 Task: Find connections with filter location Jaboatão with filter topic #aviationwith filter profile language Potuguese with filter current company Egis in India with filter school Magadh University with filter industry Fossil Fuel Electric Power Generation with filter service category HR Consulting with filter keywords title Esthetician
Action: Mouse moved to (542, 101)
Screenshot: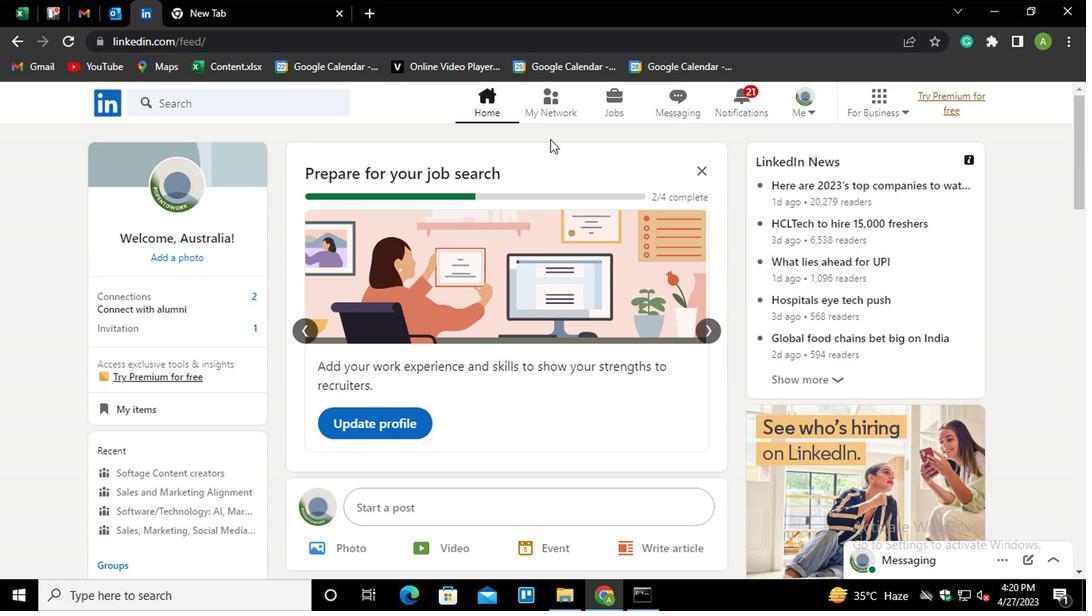 
Action: Mouse pressed left at (542, 101)
Screenshot: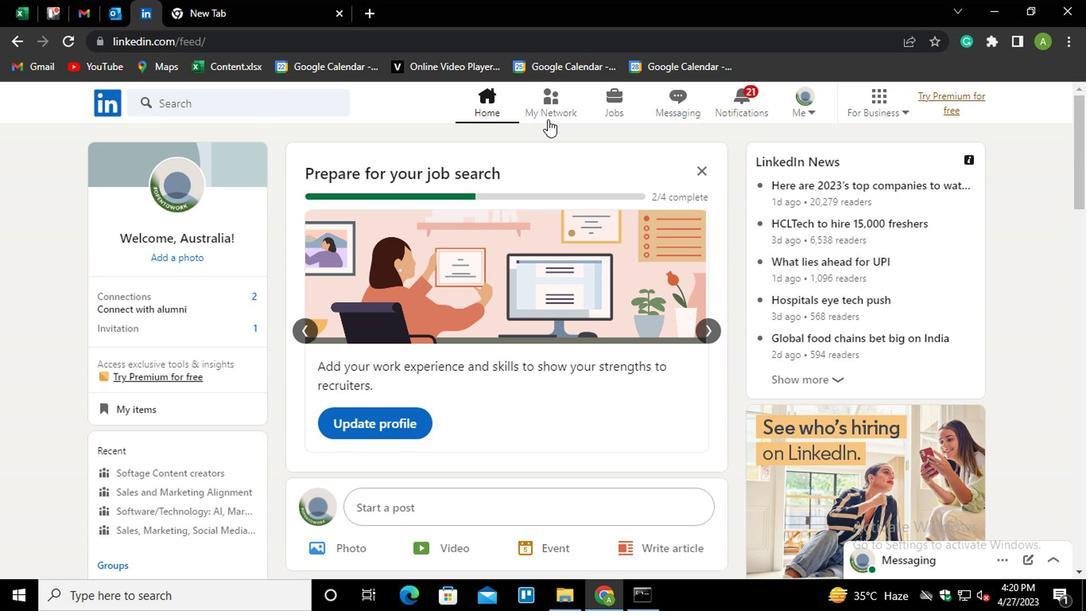 
Action: Mouse moved to (196, 190)
Screenshot: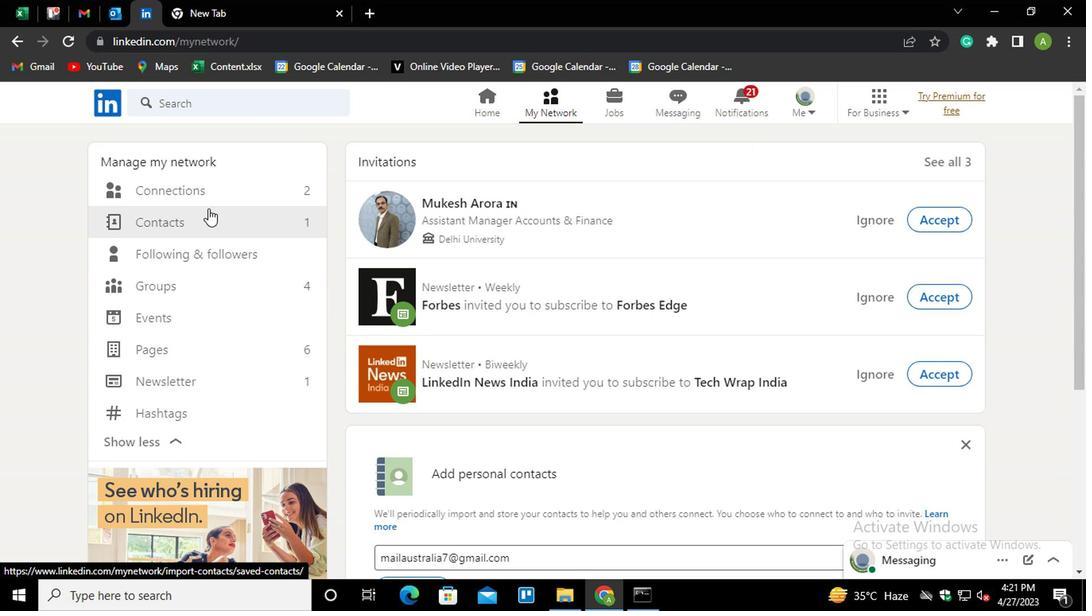 
Action: Mouse pressed left at (196, 190)
Screenshot: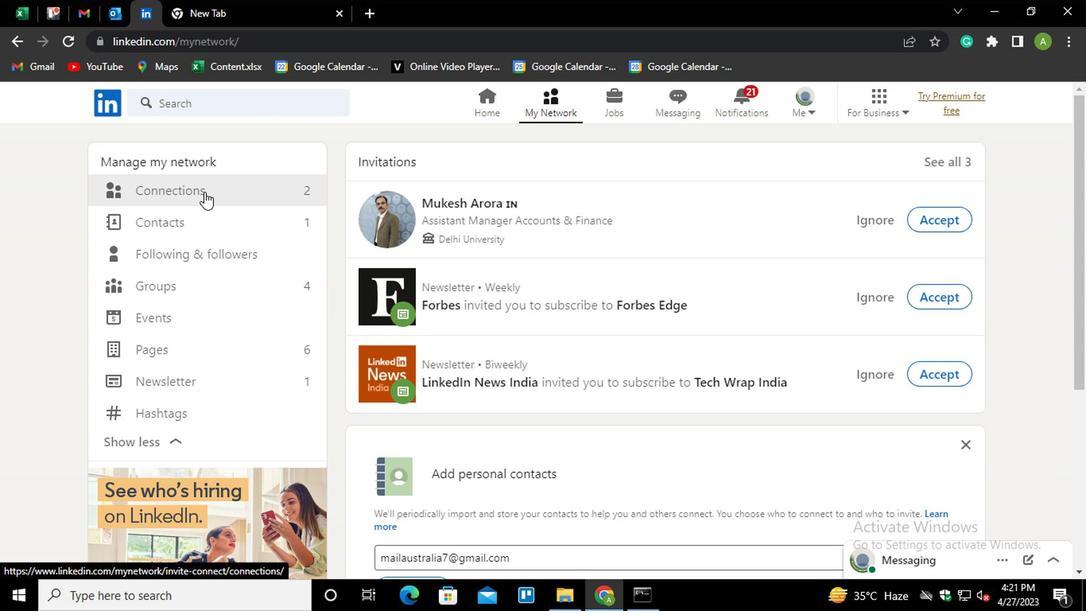 
Action: Mouse moved to (647, 190)
Screenshot: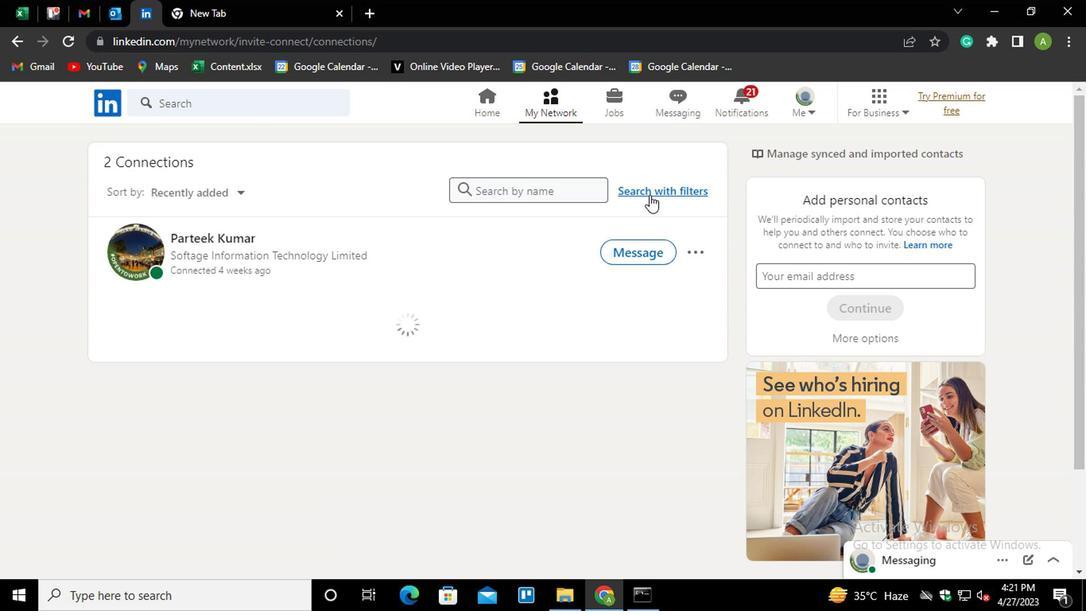 
Action: Mouse pressed left at (647, 190)
Screenshot: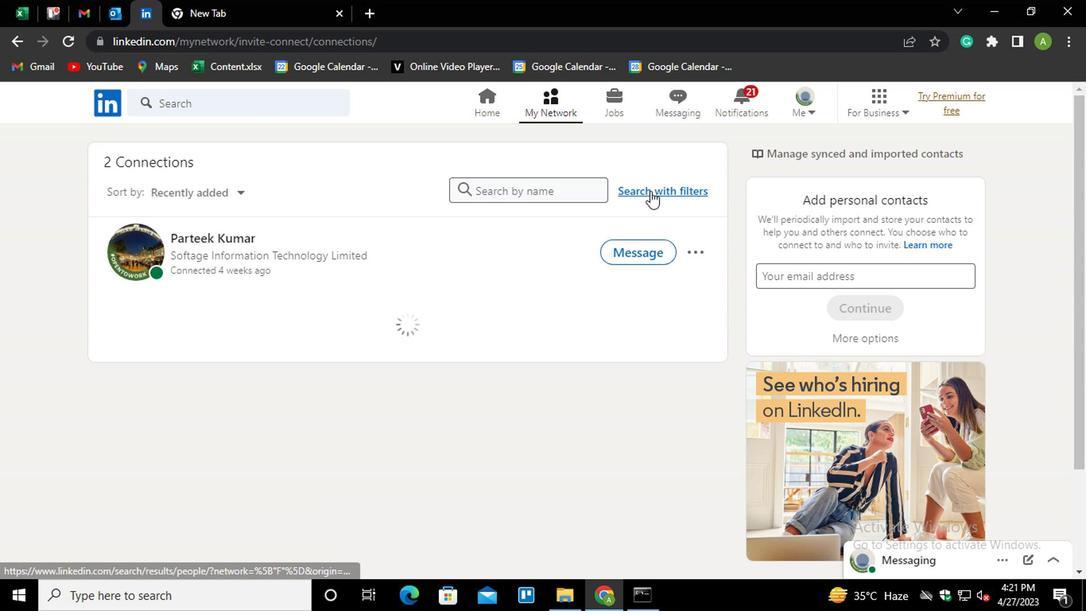 
Action: Mouse moved to (584, 145)
Screenshot: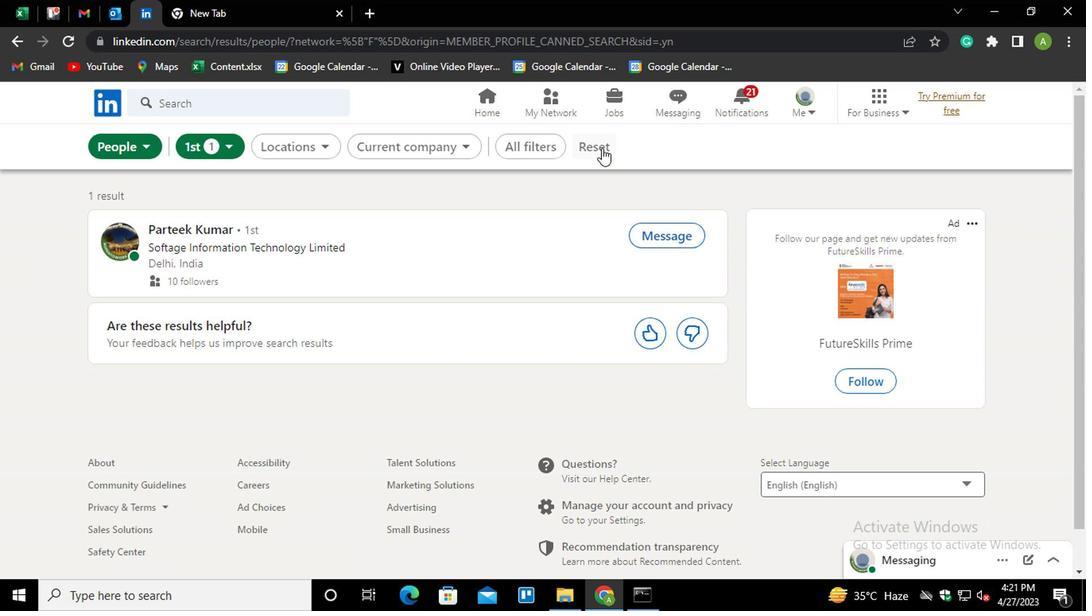 
Action: Mouse pressed left at (584, 145)
Screenshot: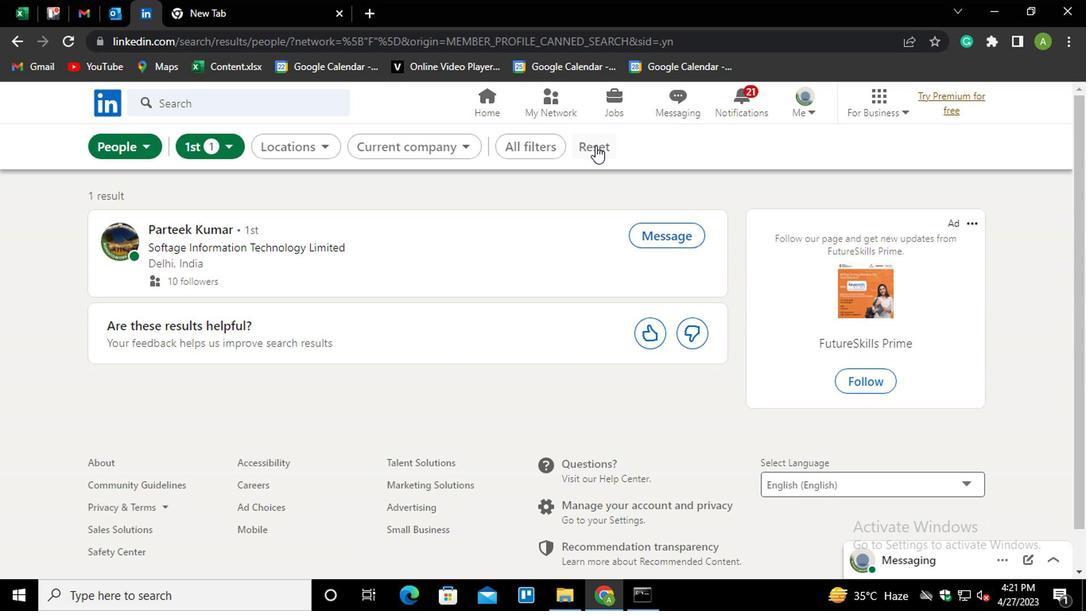 
Action: Mouse moved to (578, 147)
Screenshot: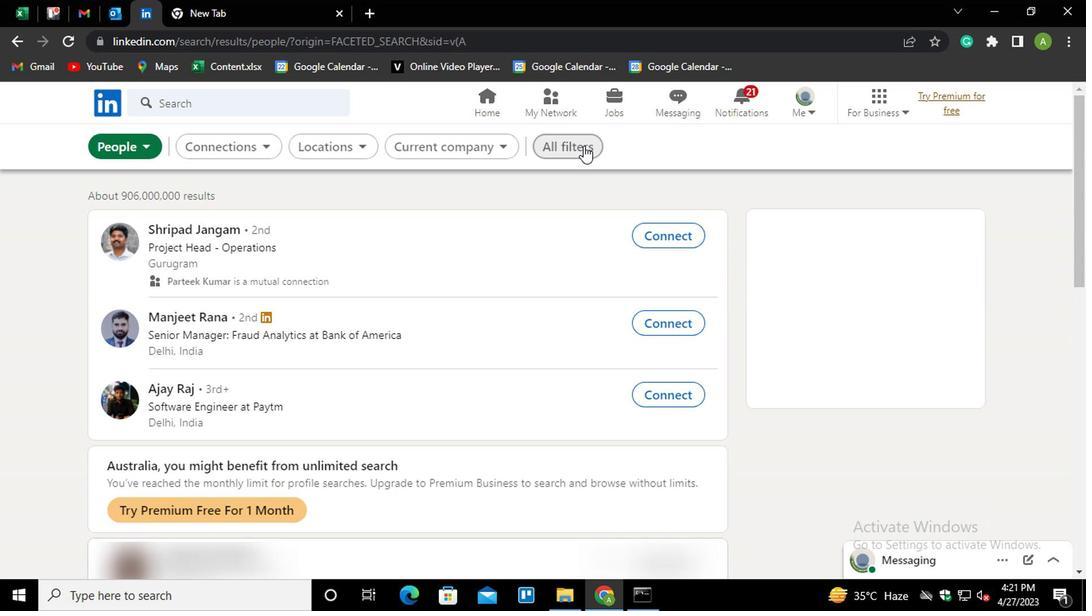 
Action: Mouse pressed left at (578, 147)
Screenshot: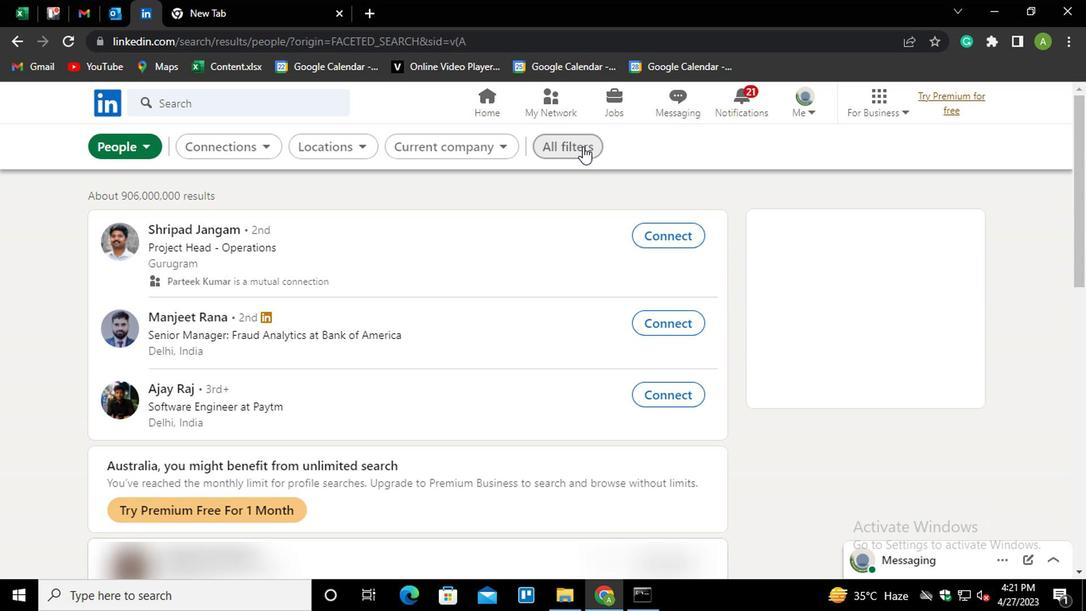 
Action: Mouse moved to (764, 353)
Screenshot: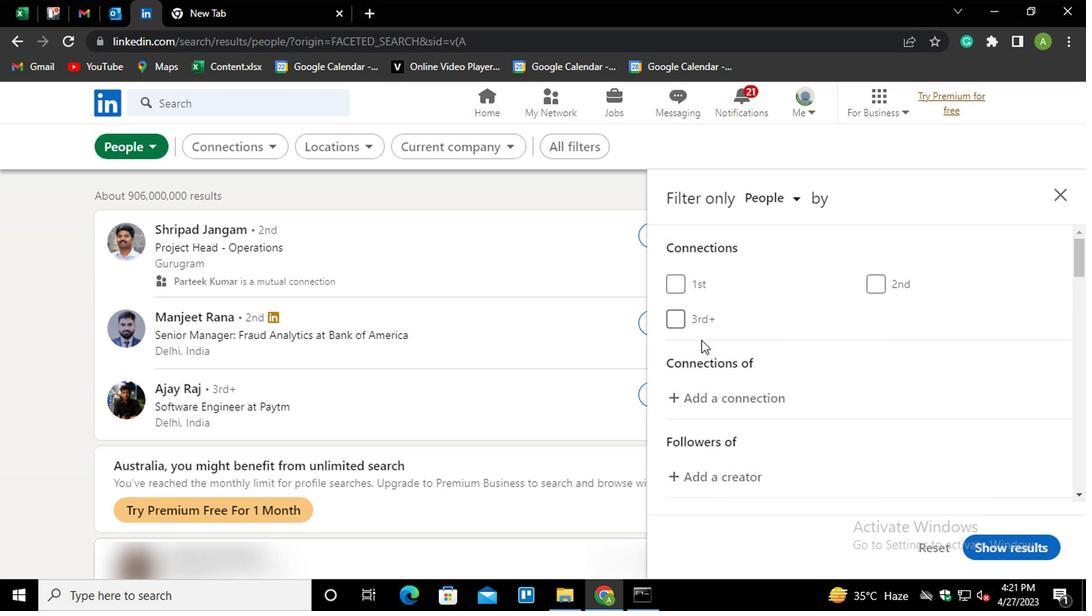 
Action: Mouse scrolled (764, 351) with delta (0, -1)
Screenshot: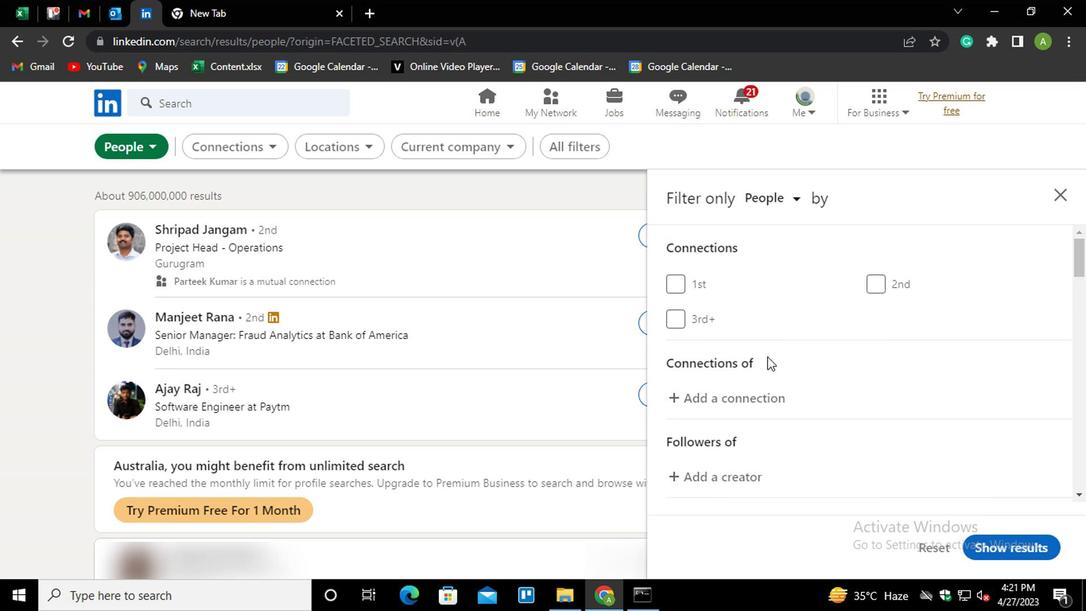
Action: Mouse scrolled (764, 351) with delta (0, -1)
Screenshot: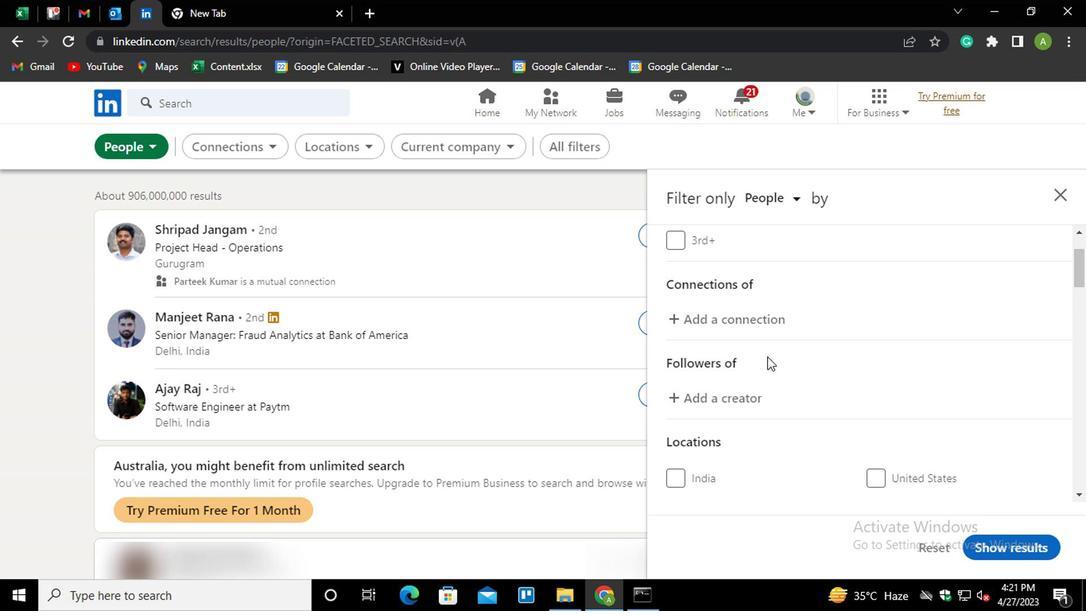 
Action: Mouse scrolled (764, 351) with delta (0, -1)
Screenshot: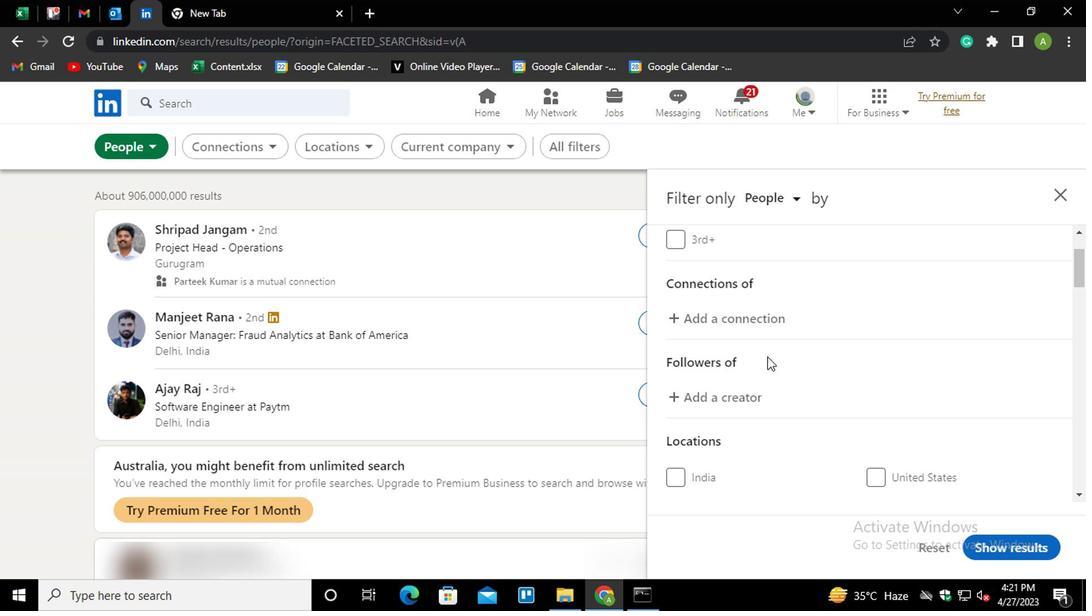 
Action: Mouse scrolled (764, 351) with delta (0, -1)
Screenshot: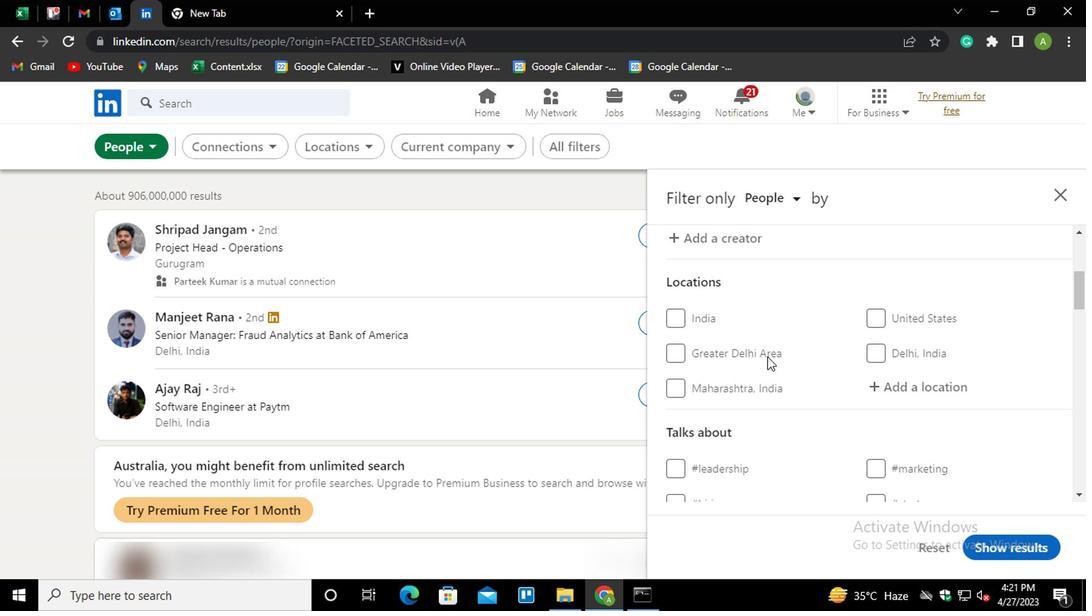
Action: Mouse moved to (895, 304)
Screenshot: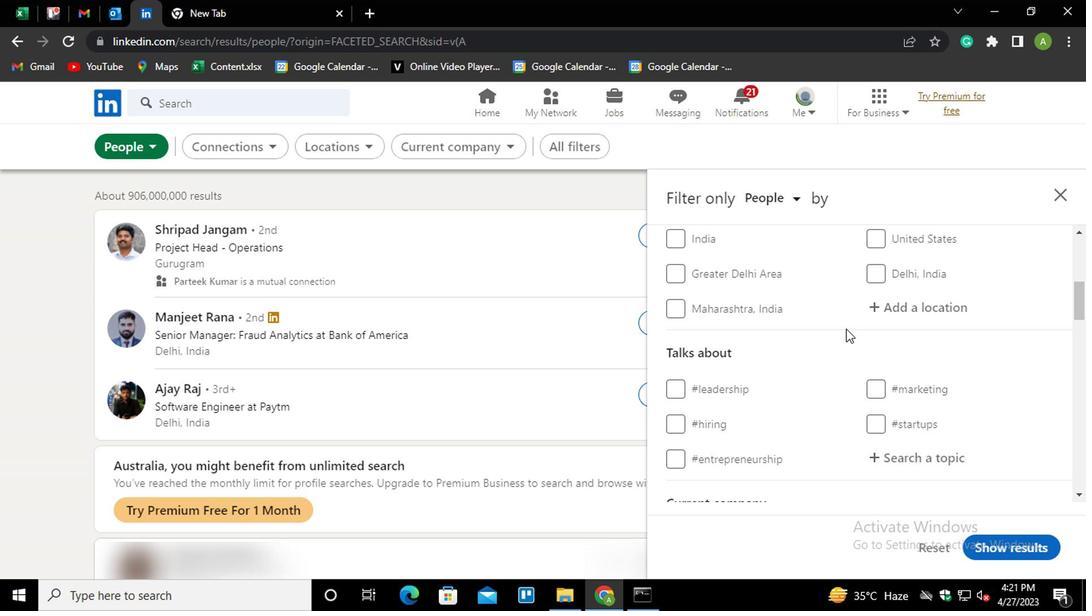 
Action: Mouse pressed left at (895, 304)
Screenshot: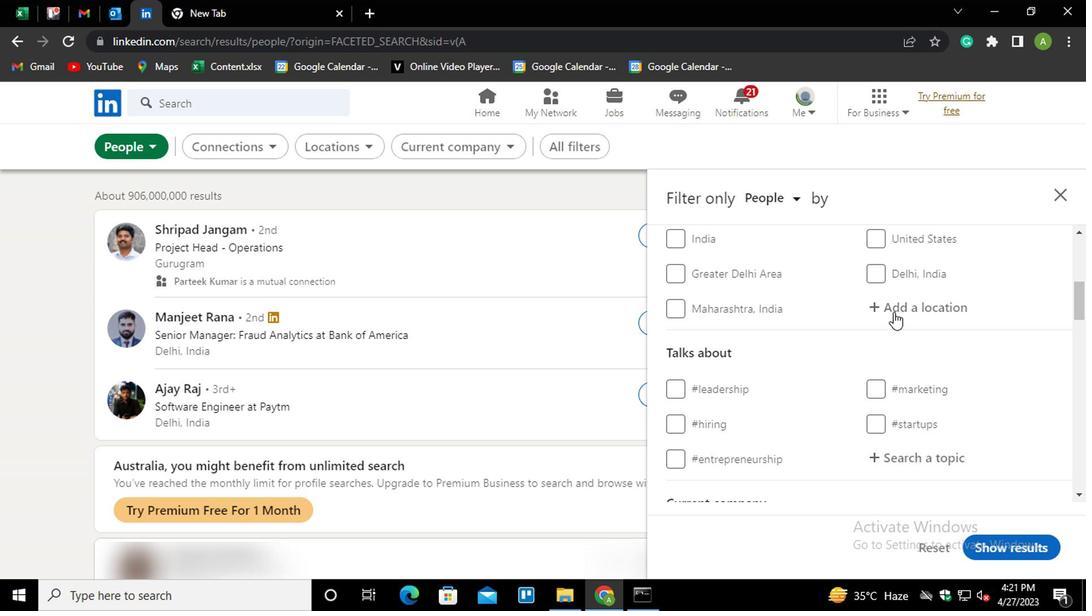 
Action: Mouse moved to (899, 305)
Screenshot: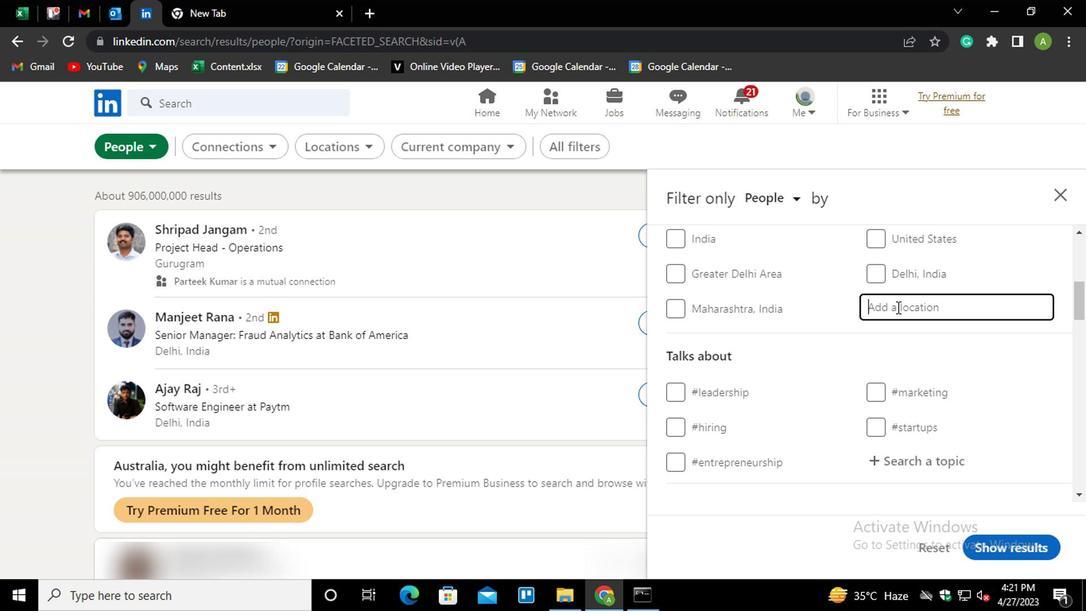 
Action: Mouse pressed left at (899, 305)
Screenshot: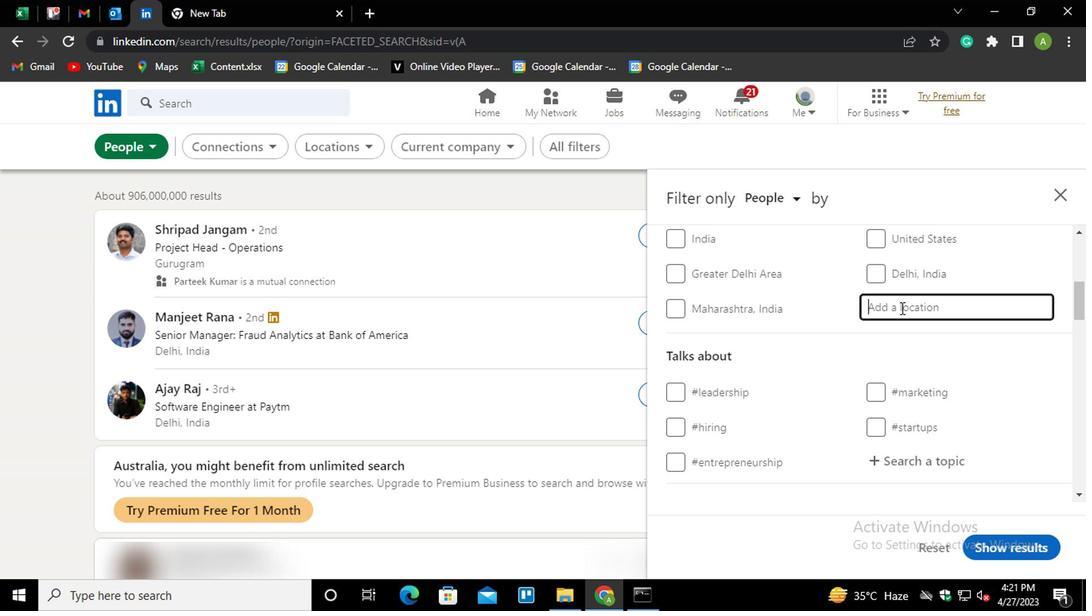 
Action: Key pressed <Key.shift>JABOATAO<Key.down><Key.enter>
Screenshot: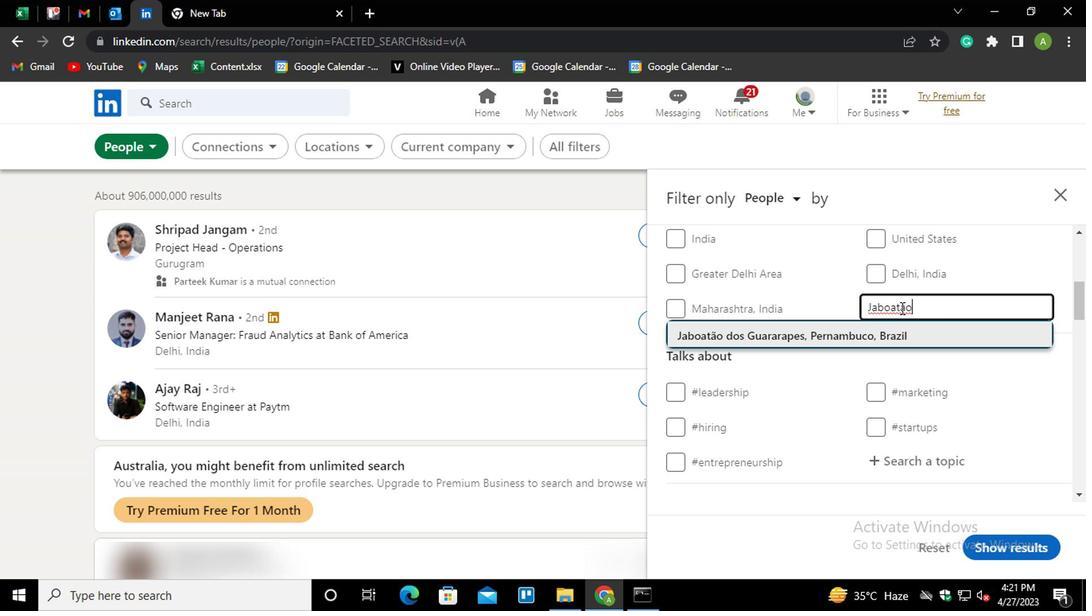 
Action: Mouse scrolled (899, 304) with delta (0, -1)
Screenshot: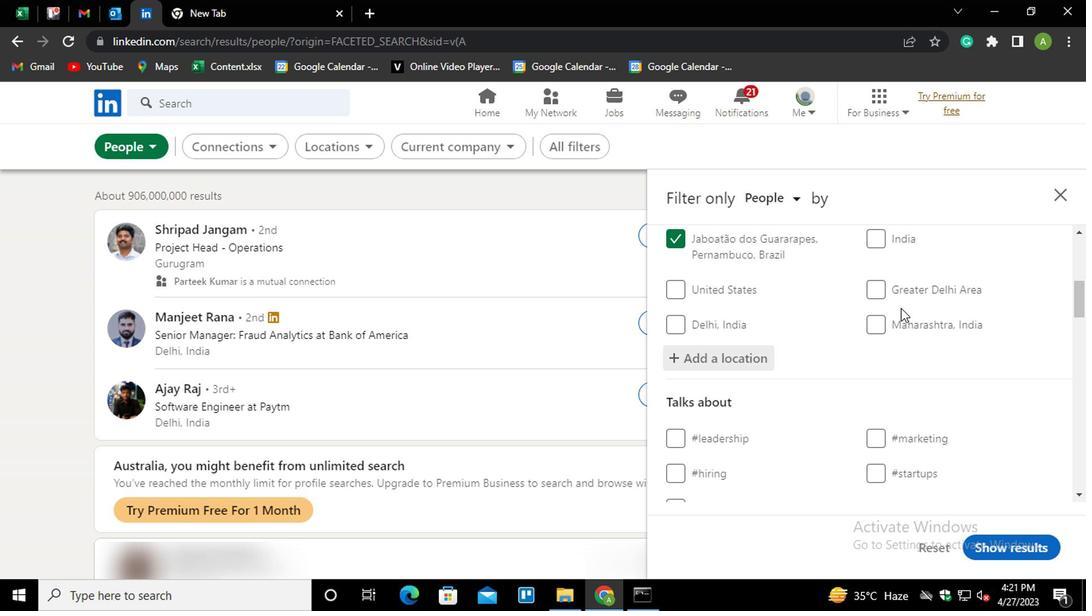 
Action: Mouse scrolled (899, 304) with delta (0, -1)
Screenshot: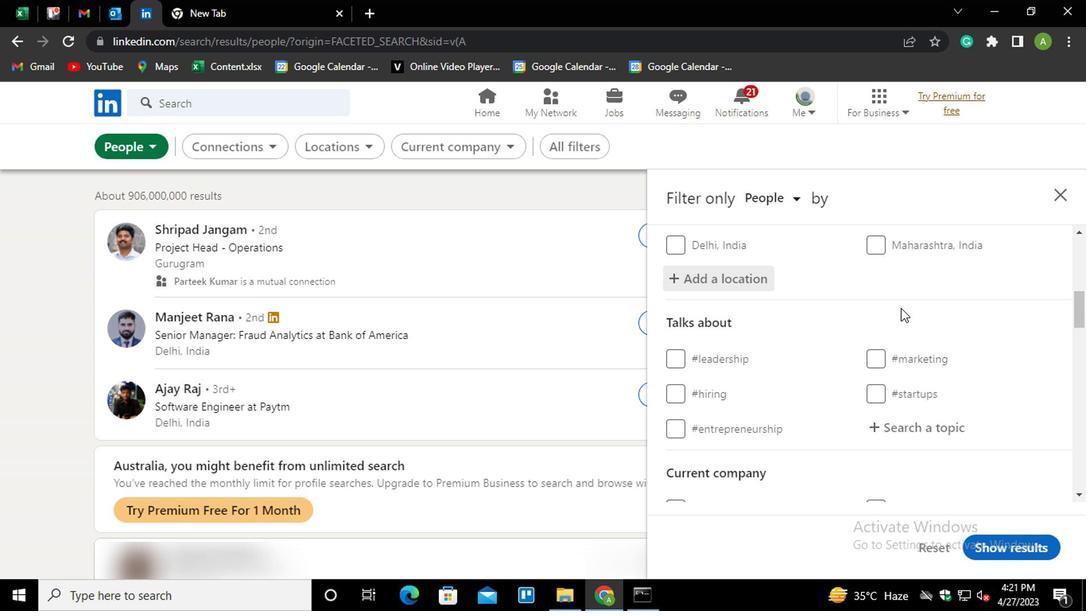 
Action: Mouse moved to (907, 342)
Screenshot: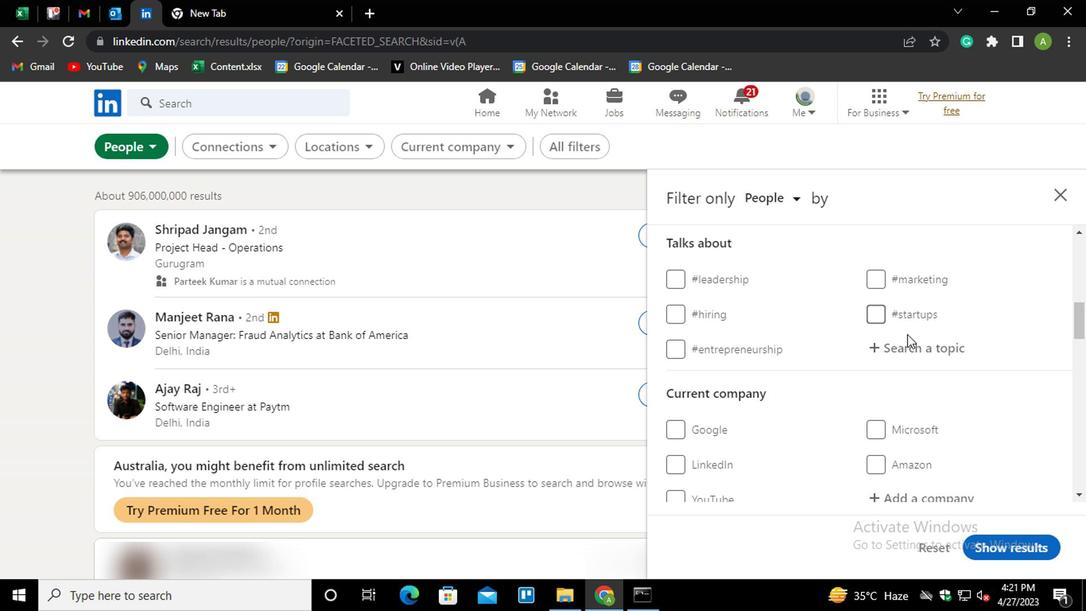 
Action: Mouse pressed left at (907, 342)
Screenshot: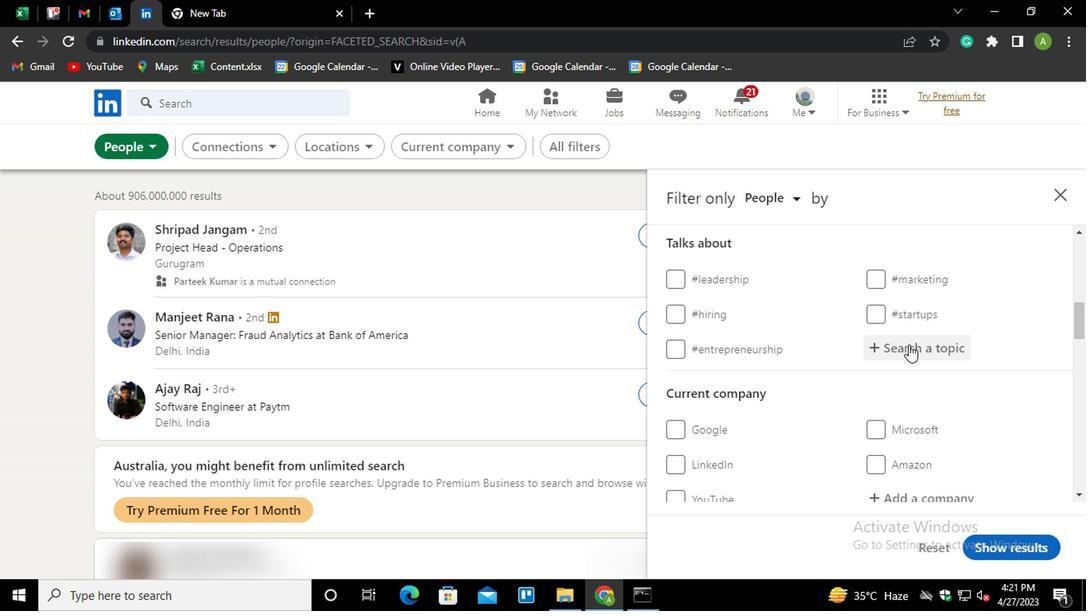 
Action: Mouse moved to (907, 343)
Screenshot: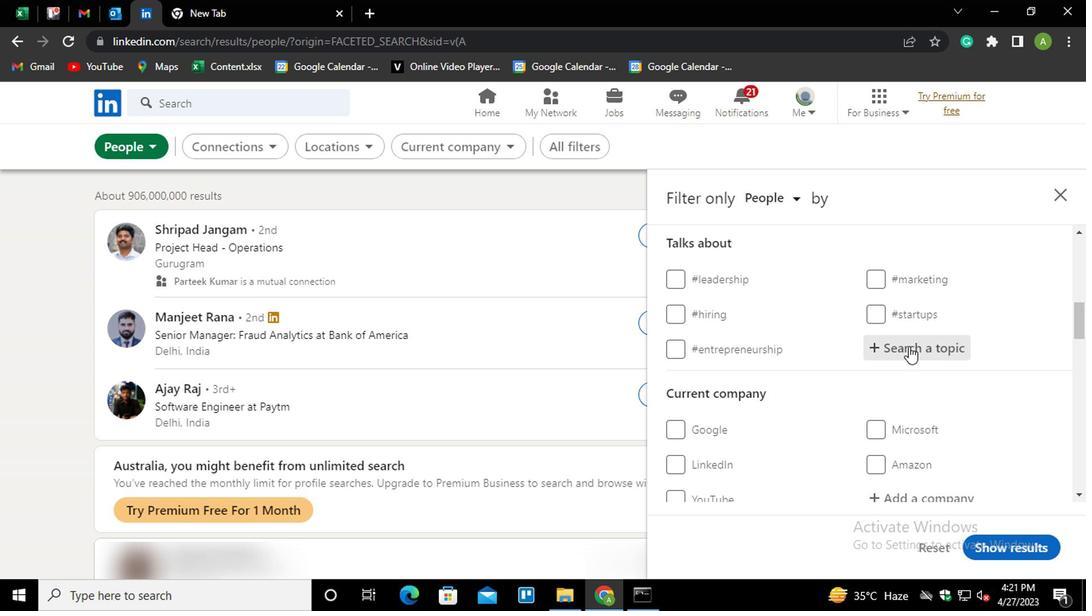 
Action: Key pressed AVIATION<Key.down><Key.enter>
Screenshot: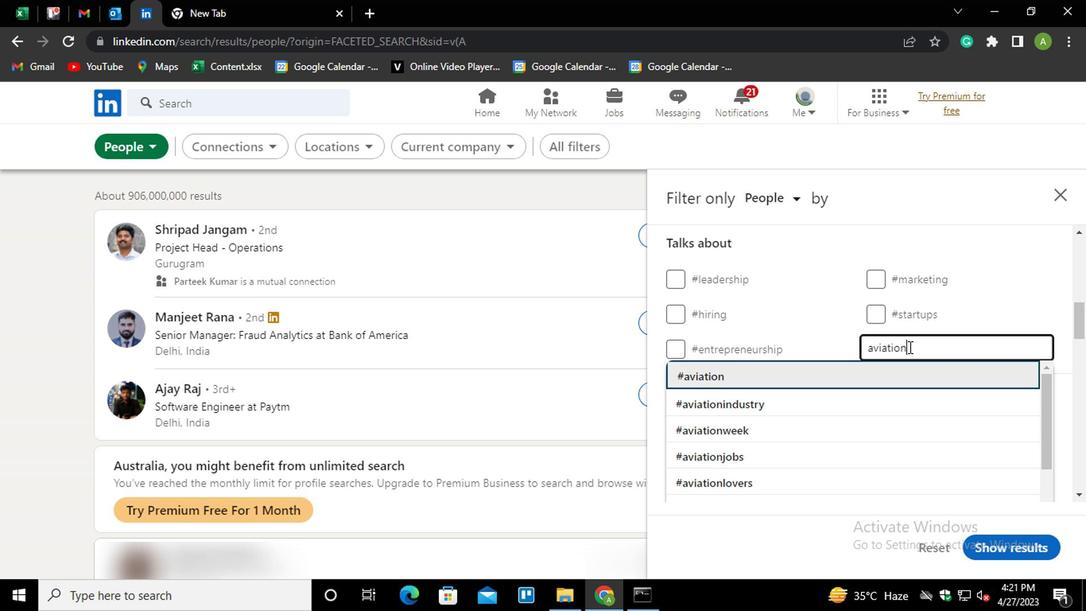 
Action: Mouse scrolled (907, 342) with delta (0, 0)
Screenshot: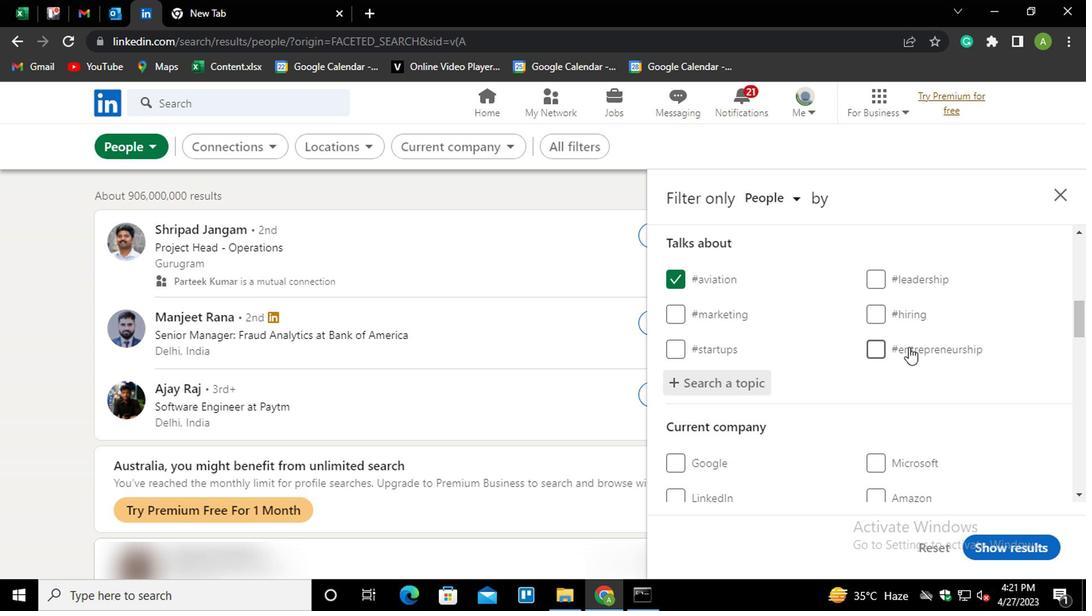 
Action: Mouse scrolled (907, 342) with delta (0, 0)
Screenshot: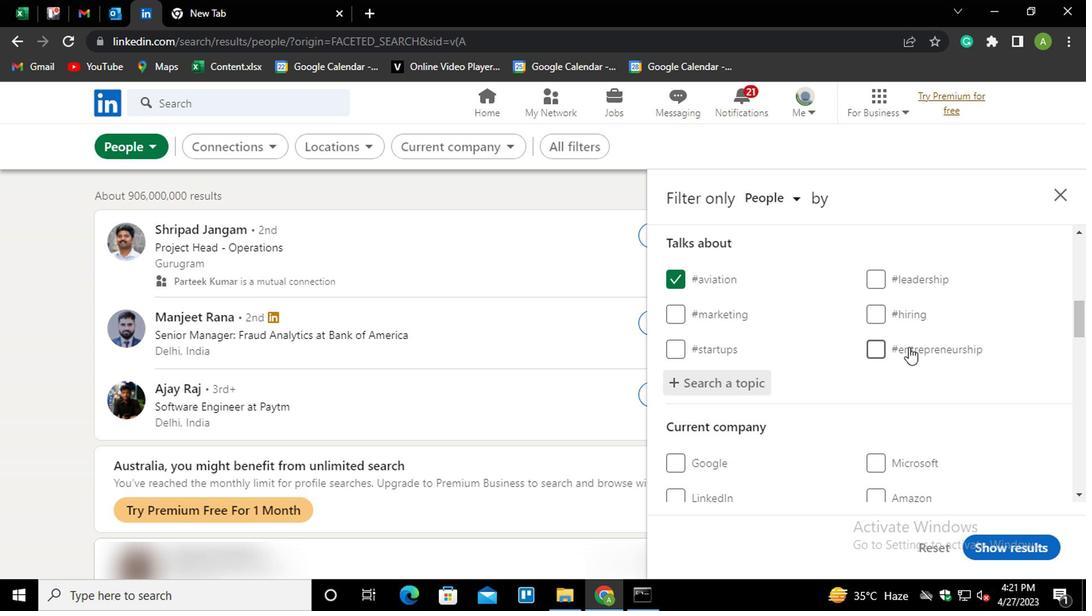 
Action: Mouse scrolled (907, 342) with delta (0, 0)
Screenshot: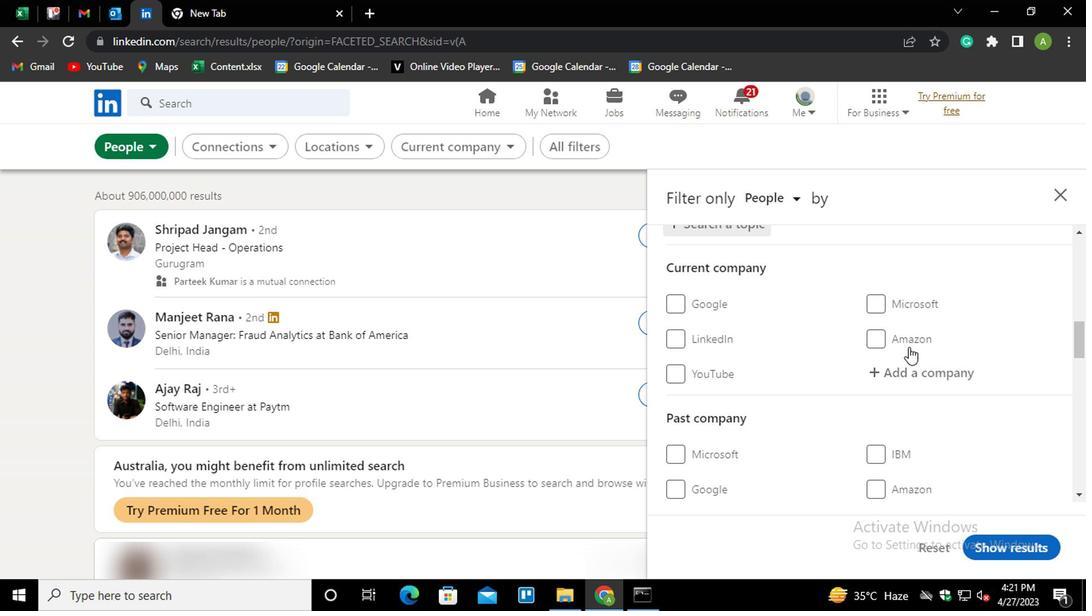
Action: Mouse scrolled (907, 342) with delta (0, 0)
Screenshot: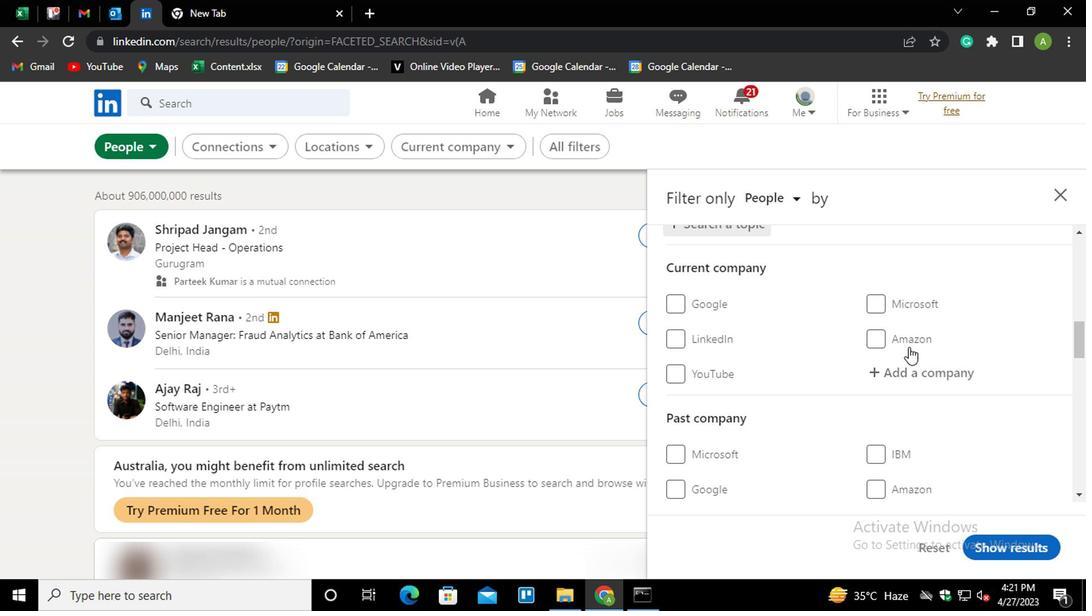 
Action: Mouse scrolled (907, 342) with delta (0, 0)
Screenshot: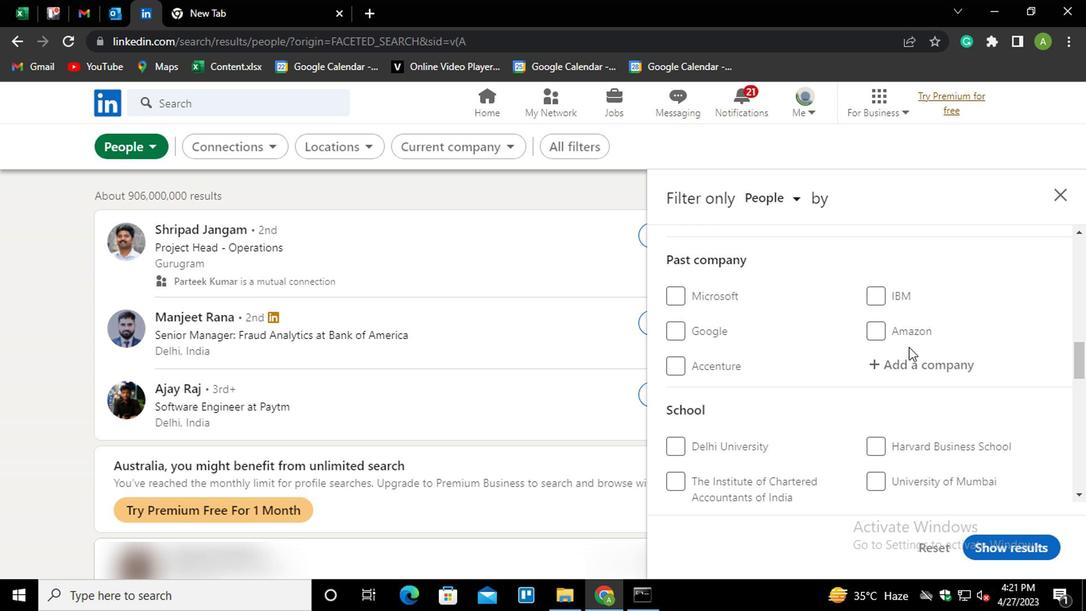 
Action: Mouse scrolled (907, 342) with delta (0, 0)
Screenshot: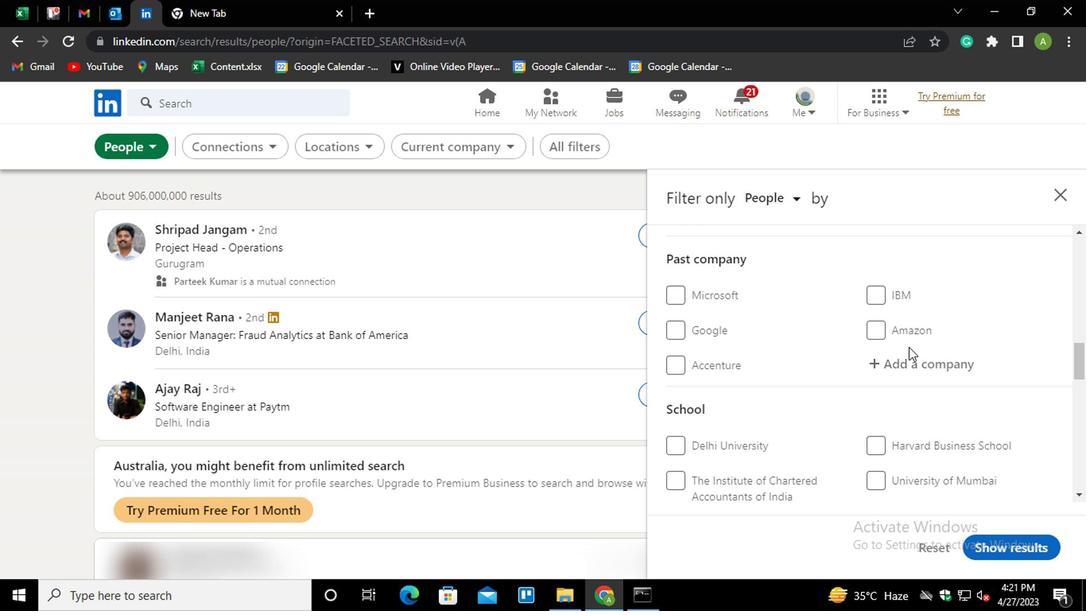 
Action: Mouse scrolled (907, 342) with delta (0, 0)
Screenshot: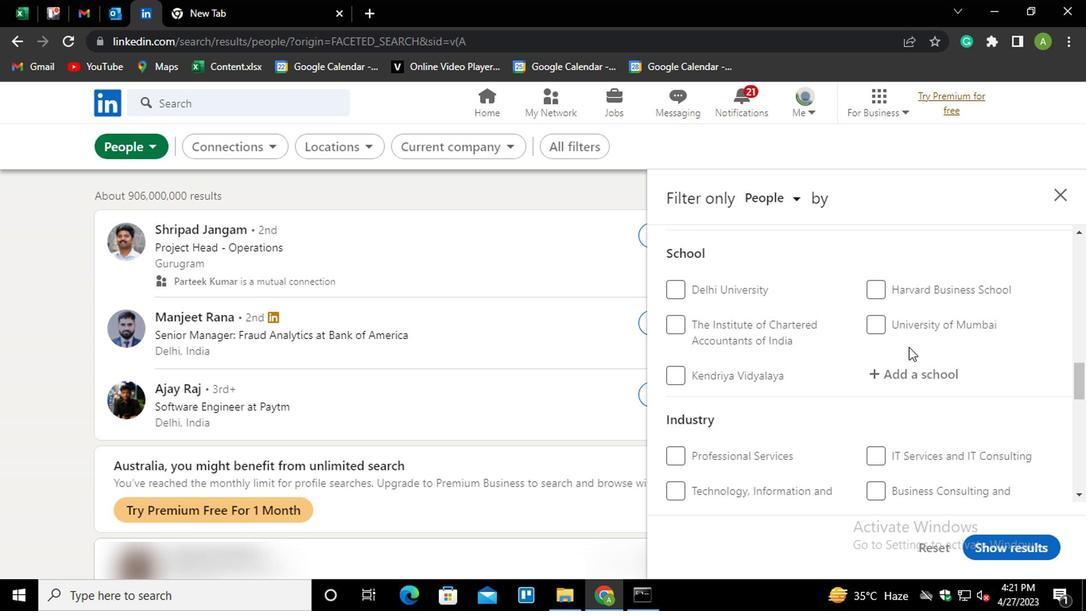 
Action: Mouse scrolled (907, 342) with delta (0, 0)
Screenshot: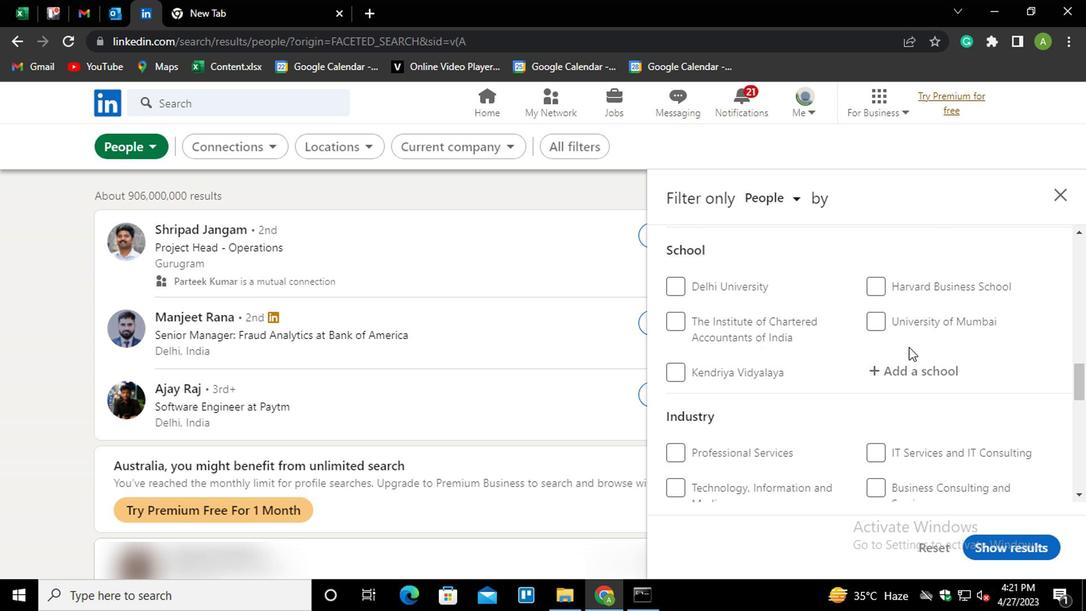 
Action: Mouse scrolled (907, 342) with delta (0, 0)
Screenshot: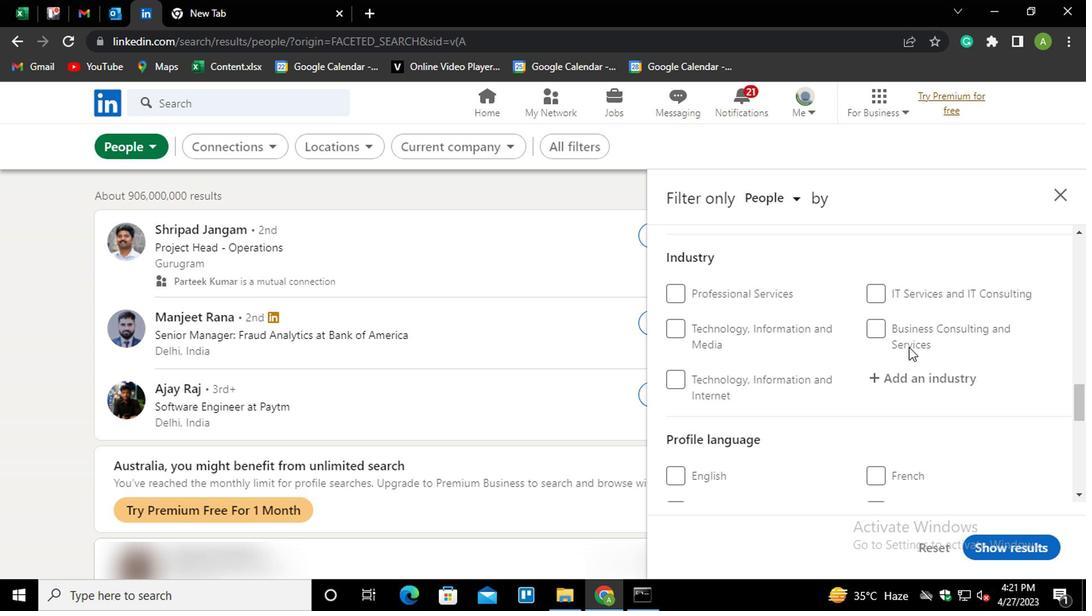 
Action: Mouse scrolled (907, 342) with delta (0, 0)
Screenshot: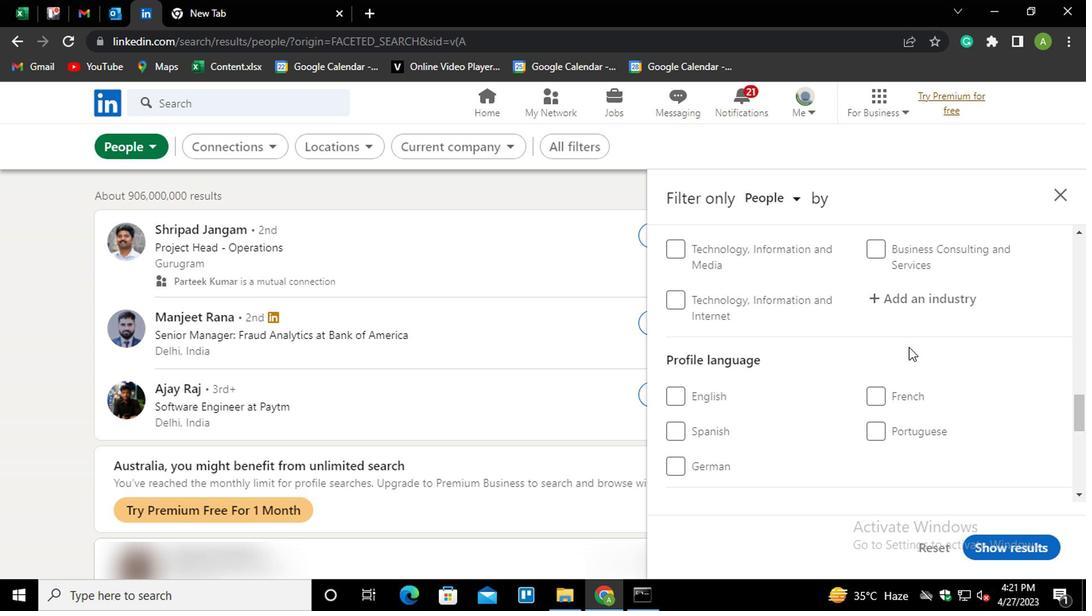 
Action: Mouse moved to (870, 350)
Screenshot: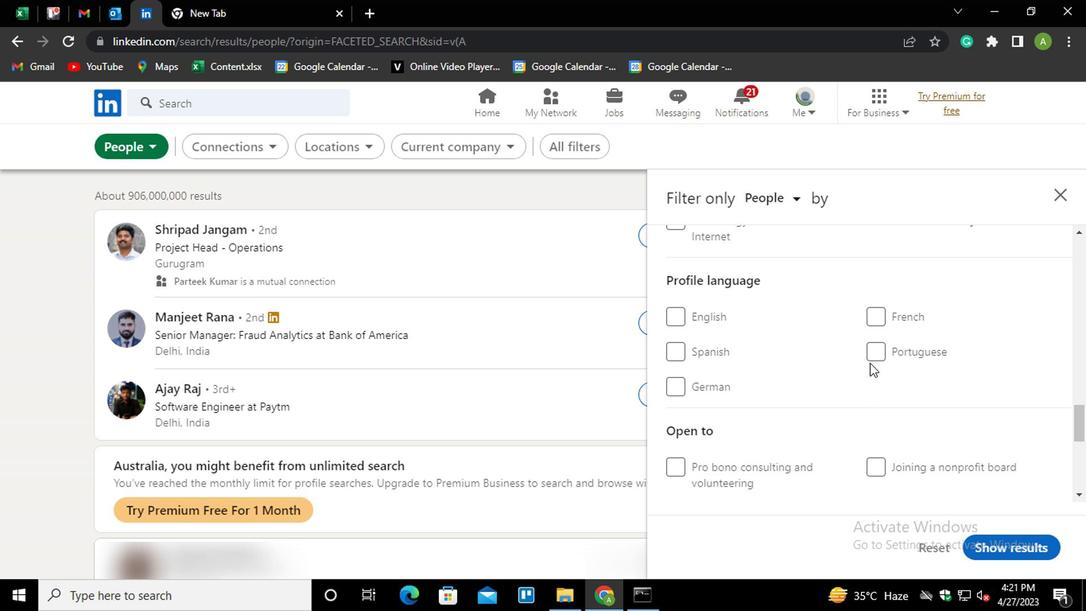 
Action: Mouse pressed left at (870, 350)
Screenshot: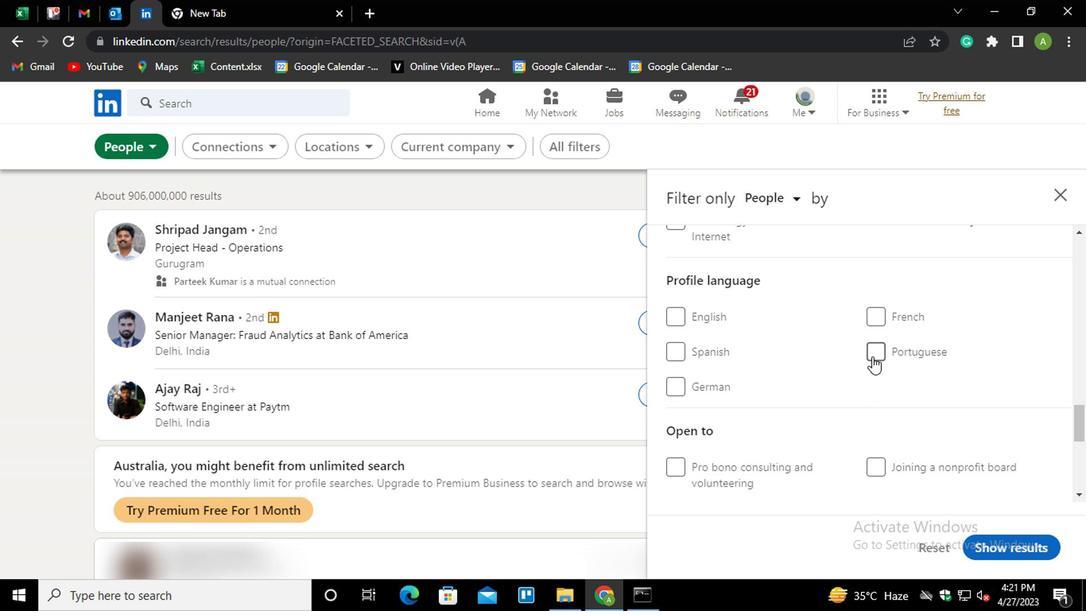 
Action: Mouse moved to (886, 351)
Screenshot: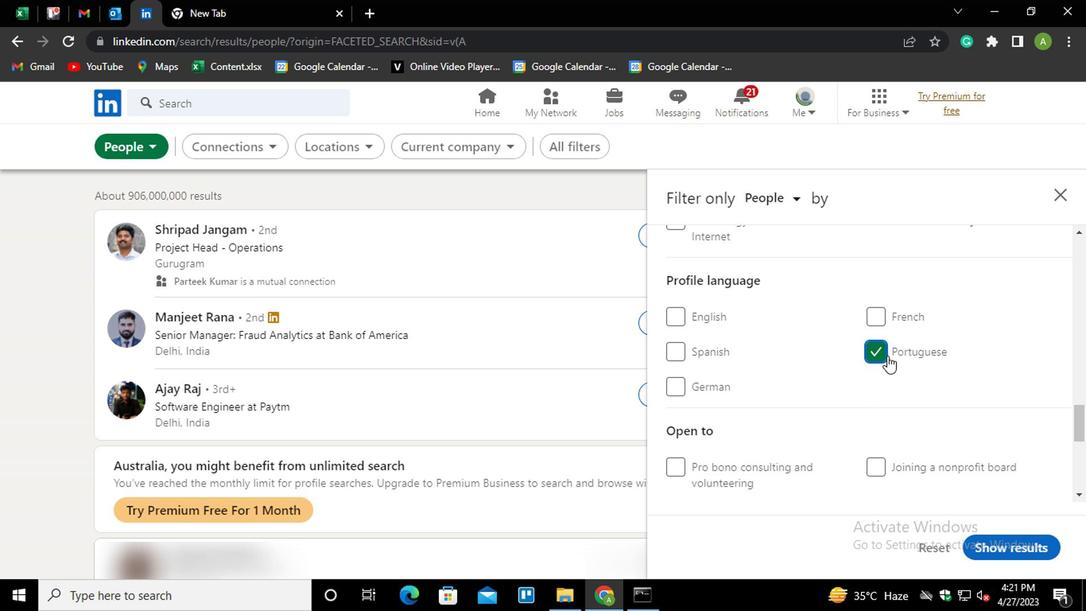 
Action: Mouse scrolled (886, 353) with delta (0, 1)
Screenshot: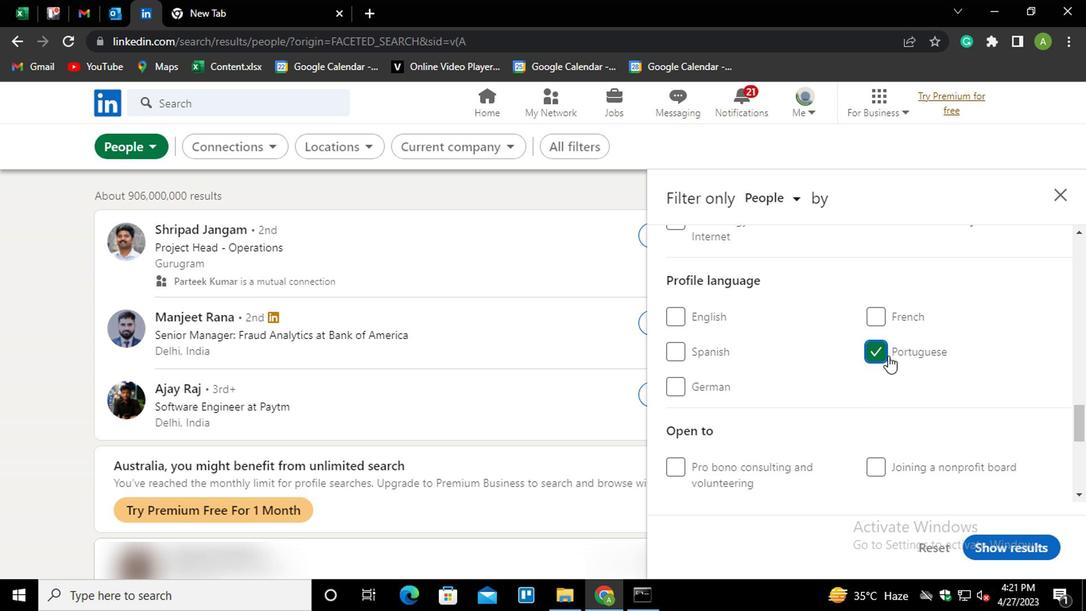 
Action: Mouse scrolled (886, 353) with delta (0, 1)
Screenshot: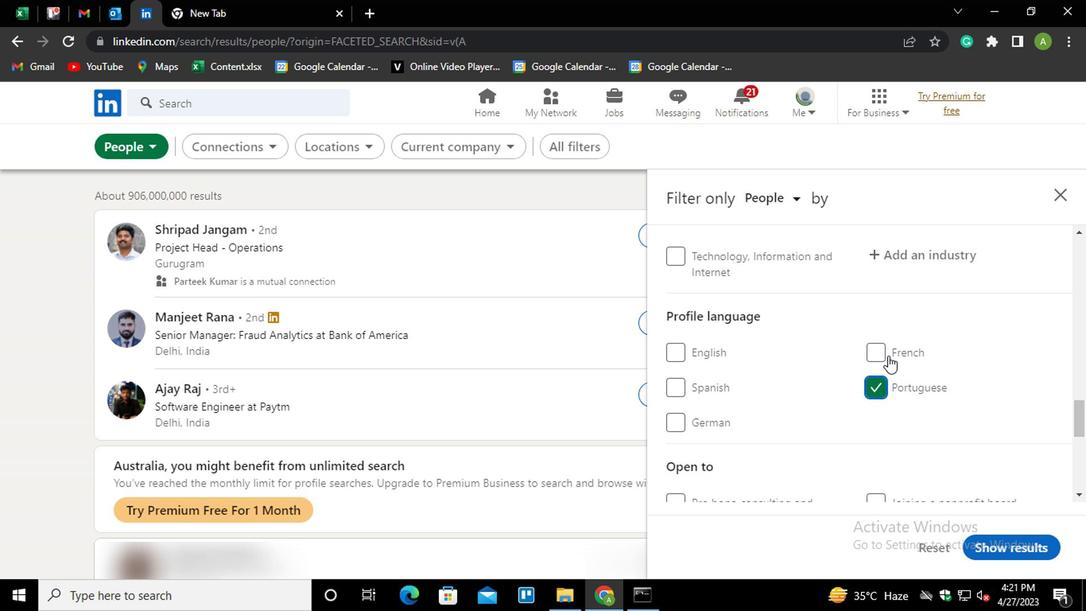 
Action: Mouse scrolled (886, 353) with delta (0, 1)
Screenshot: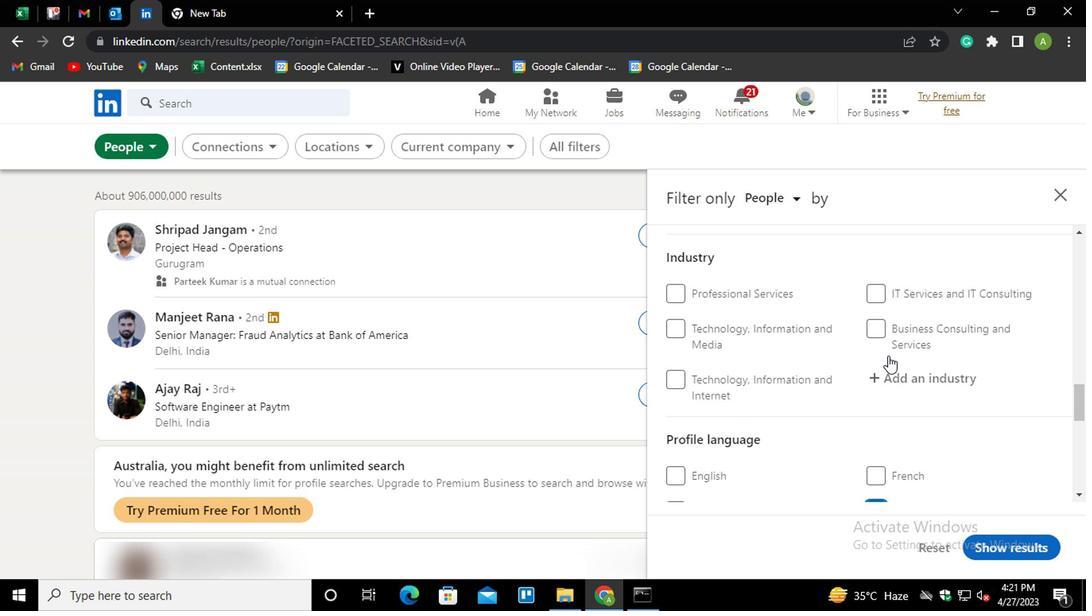 
Action: Mouse scrolled (886, 353) with delta (0, 1)
Screenshot: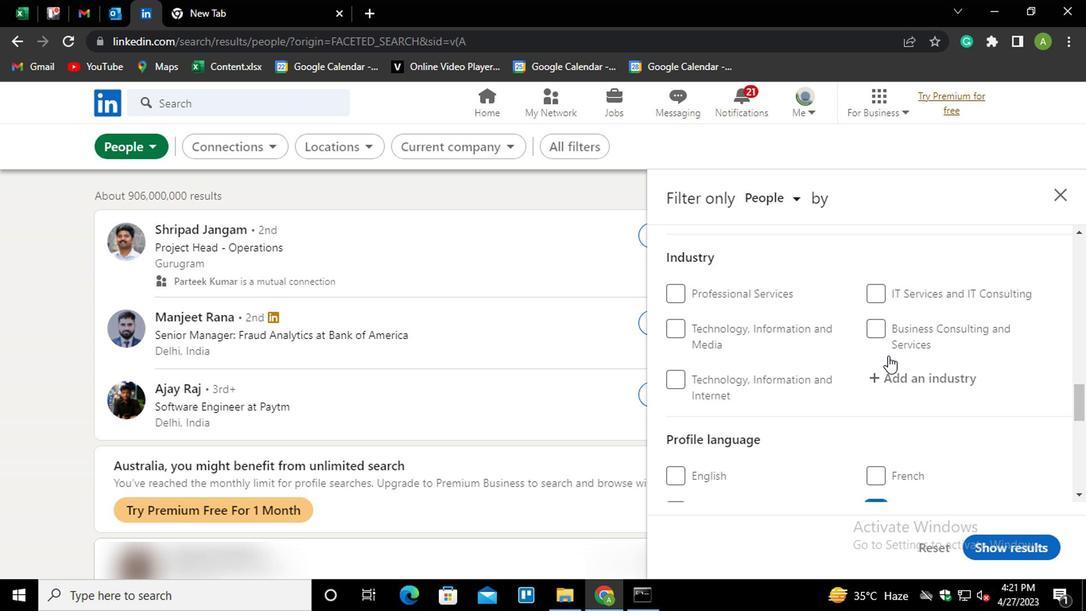 
Action: Mouse scrolled (886, 353) with delta (0, 1)
Screenshot: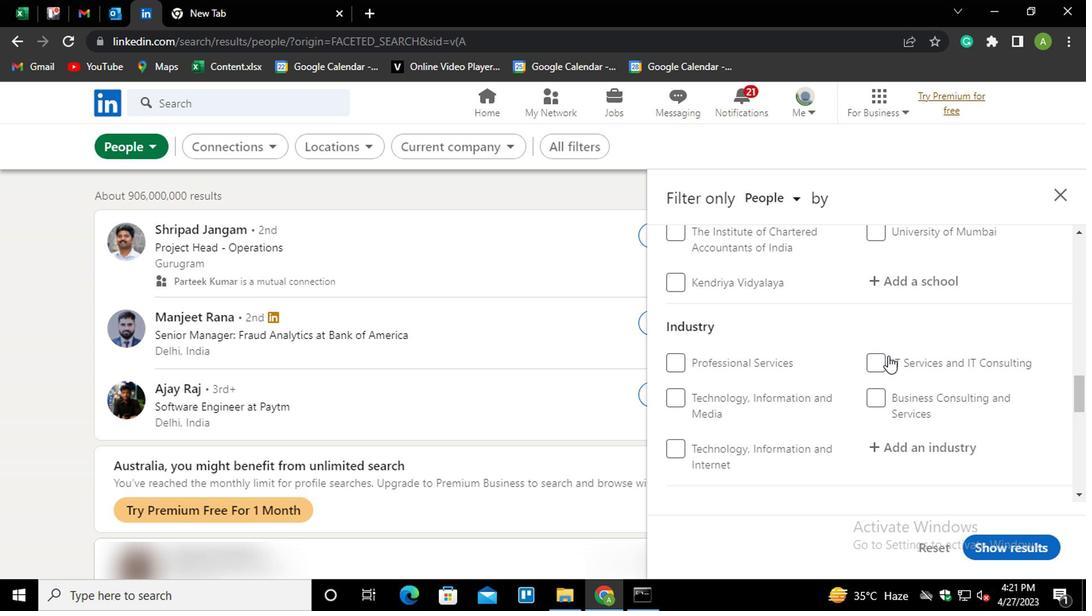 
Action: Mouse scrolled (886, 353) with delta (0, 1)
Screenshot: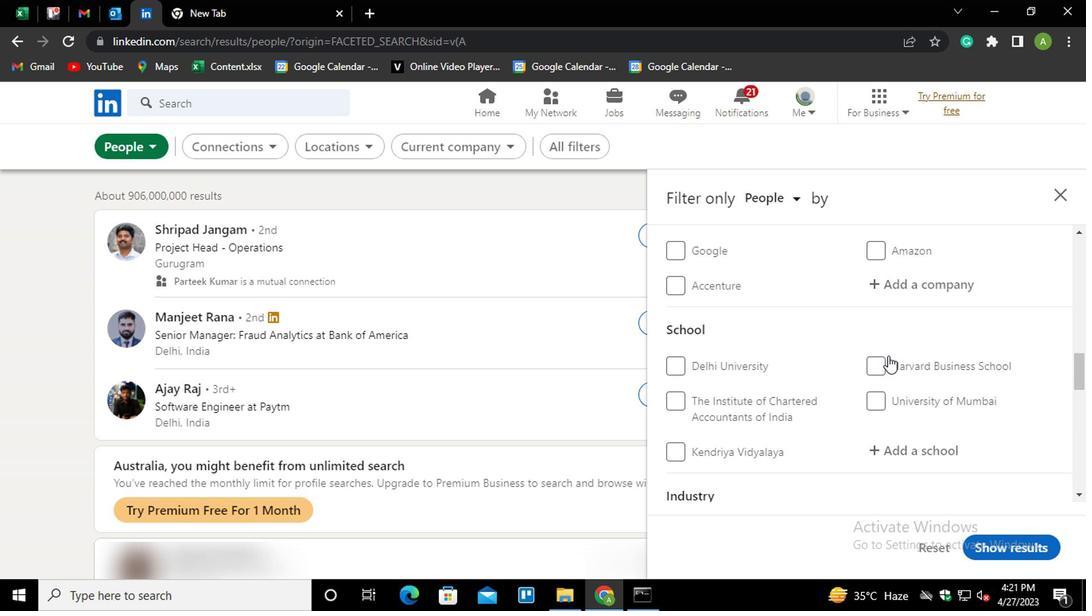 
Action: Mouse scrolled (886, 353) with delta (0, 1)
Screenshot: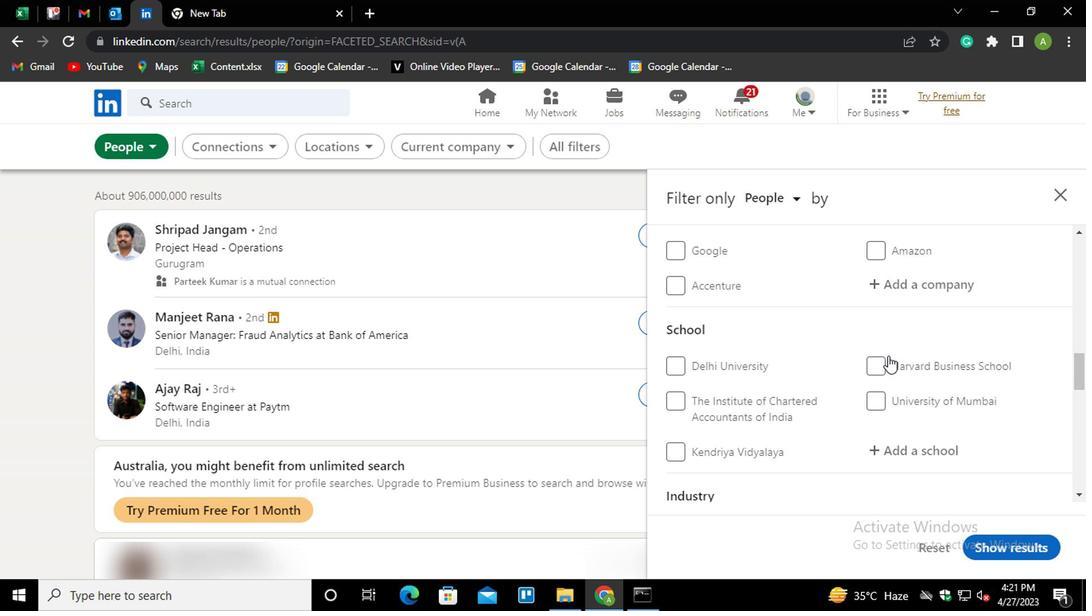 
Action: Mouse scrolled (886, 353) with delta (0, 1)
Screenshot: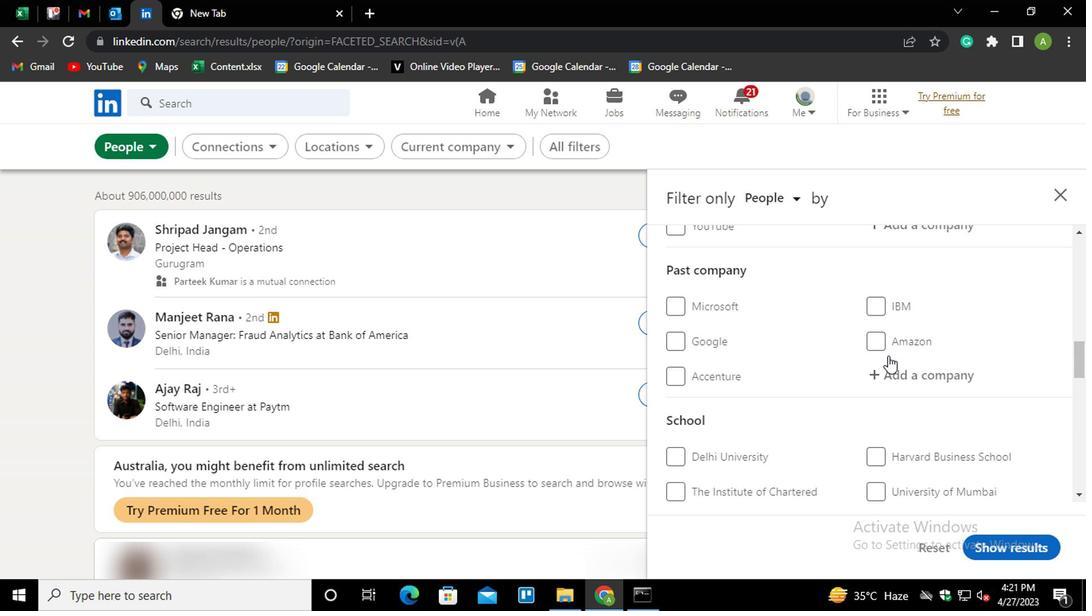 
Action: Mouse moved to (891, 370)
Screenshot: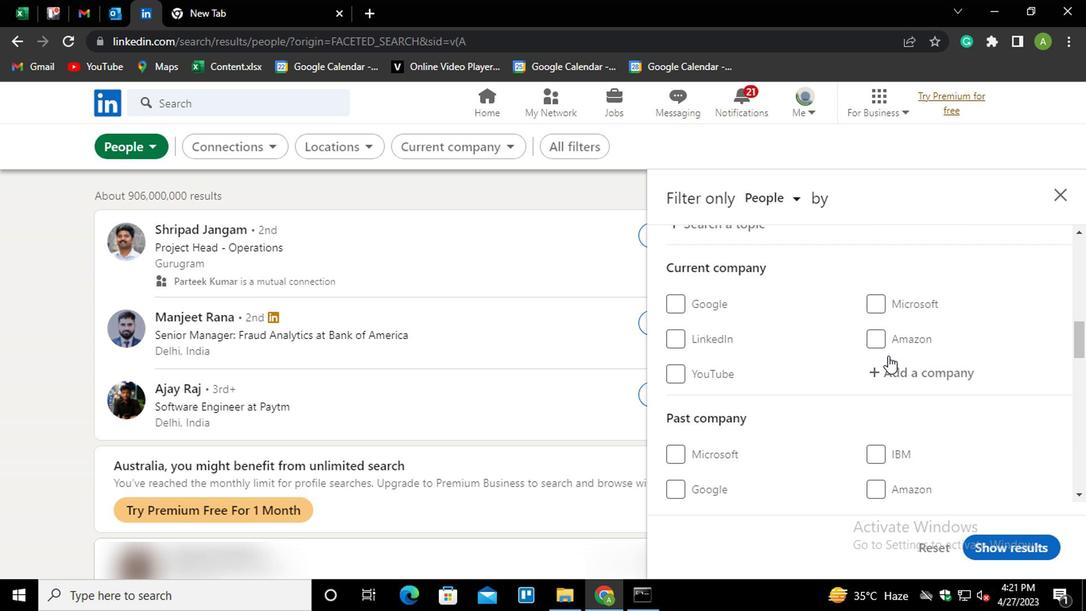 
Action: Mouse pressed left at (891, 370)
Screenshot: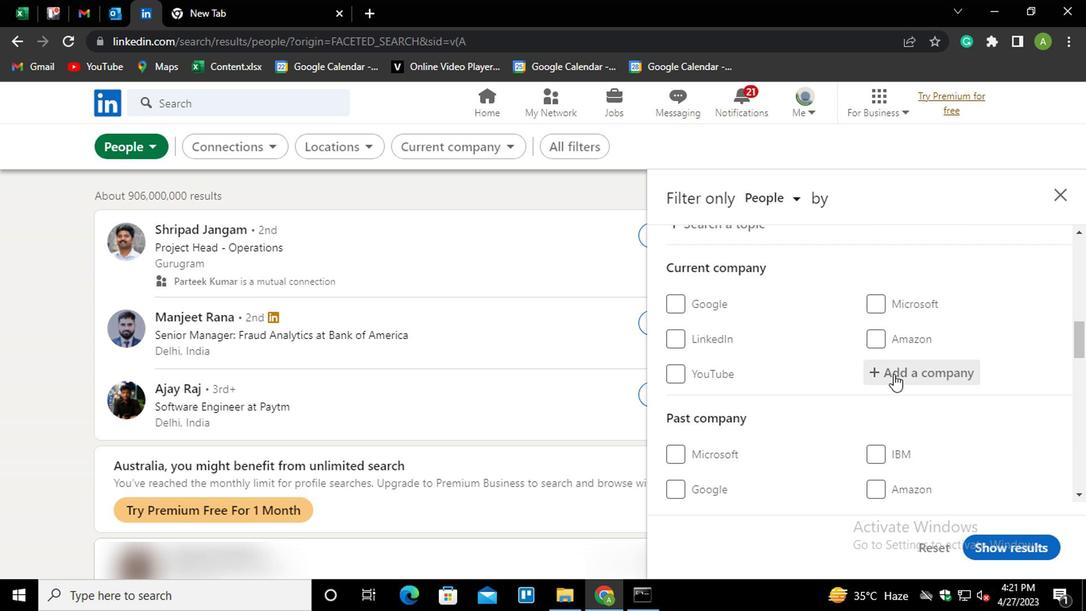 
Action: Mouse moved to (890, 371)
Screenshot: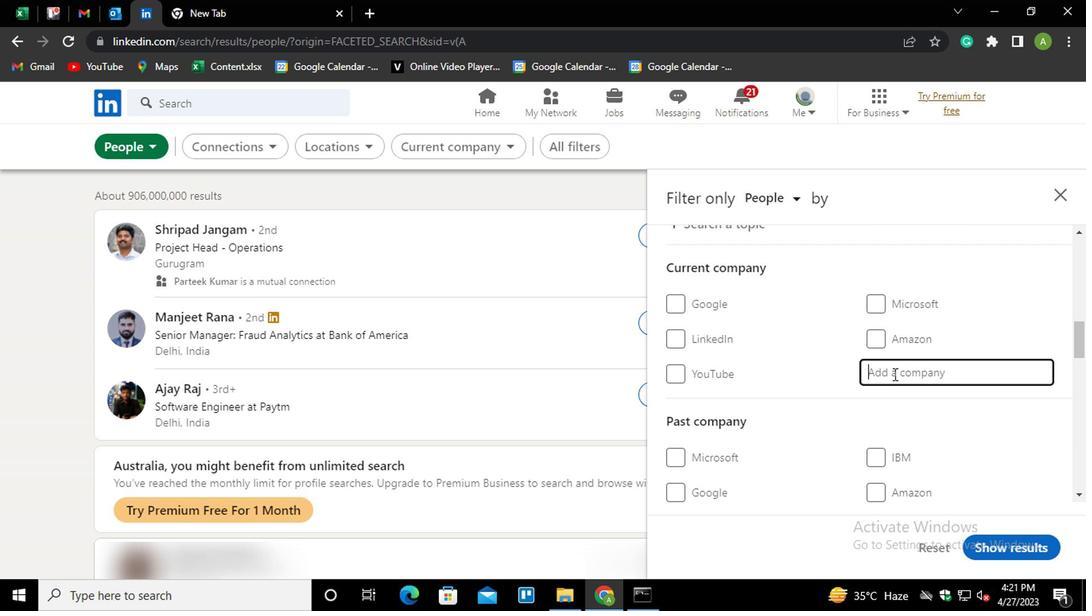 
Action: Key pressed <Key.shift>EGIS<Key.down><Key.enter>
Screenshot: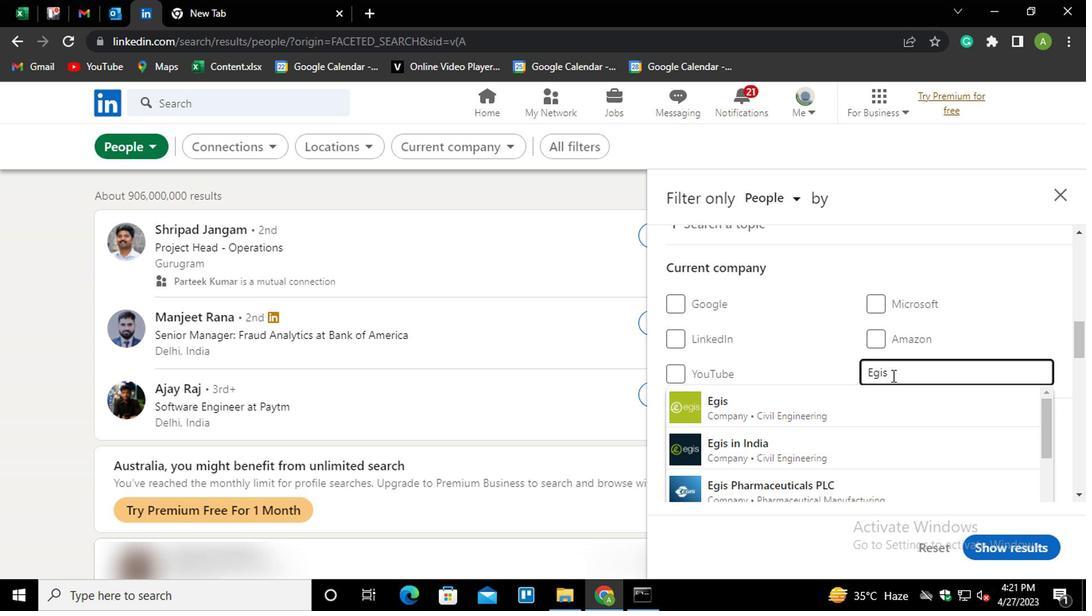
Action: Mouse scrolled (890, 370) with delta (0, -1)
Screenshot: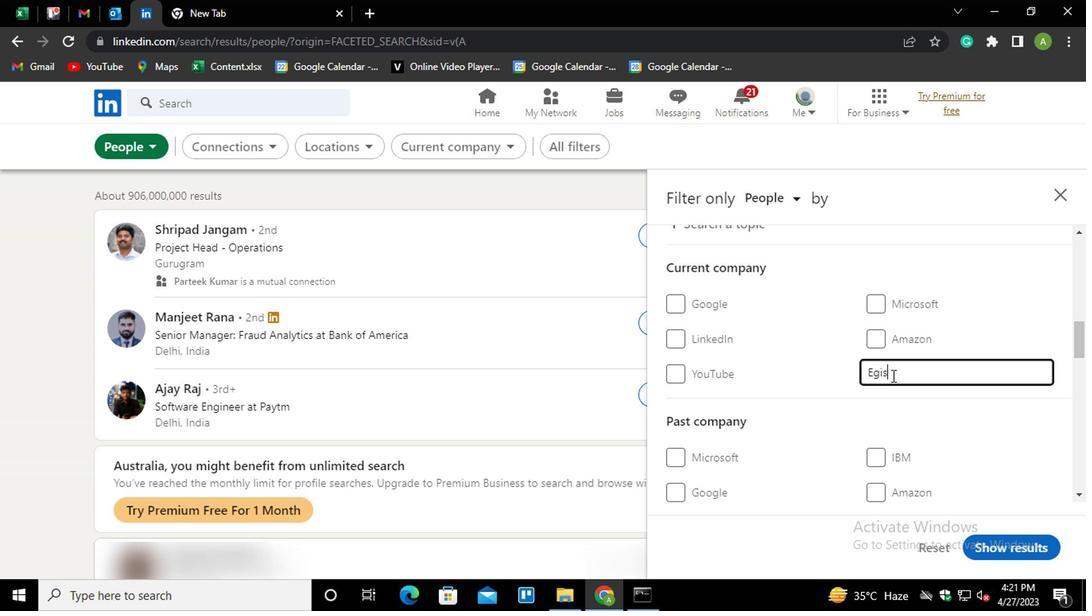
Action: Mouse scrolled (890, 370) with delta (0, -1)
Screenshot: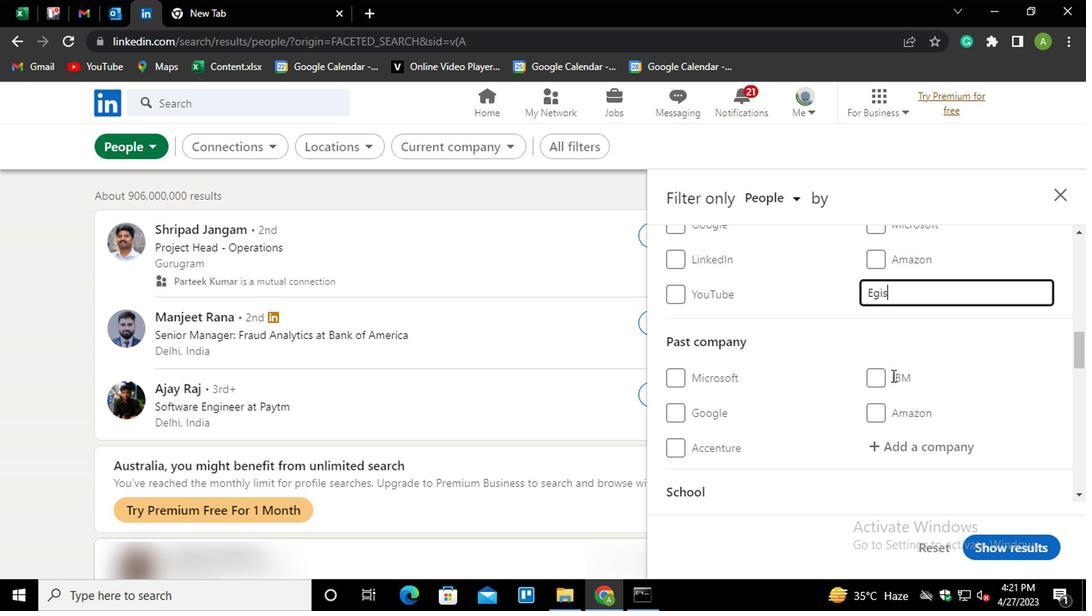 
Action: Mouse scrolled (890, 370) with delta (0, -1)
Screenshot: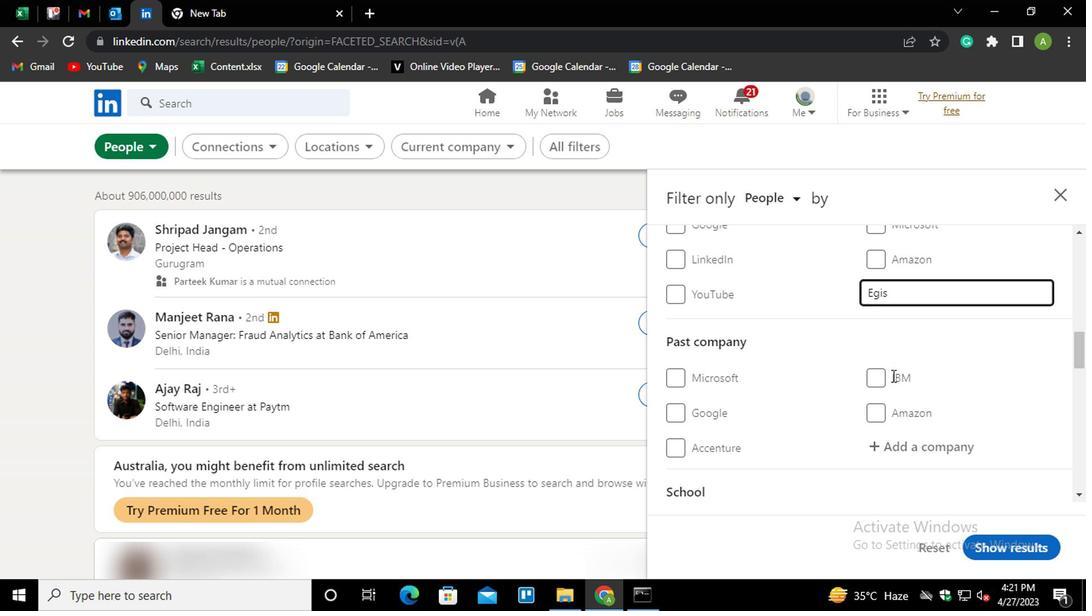 
Action: Mouse scrolled (890, 370) with delta (0, -1)
Screenshot: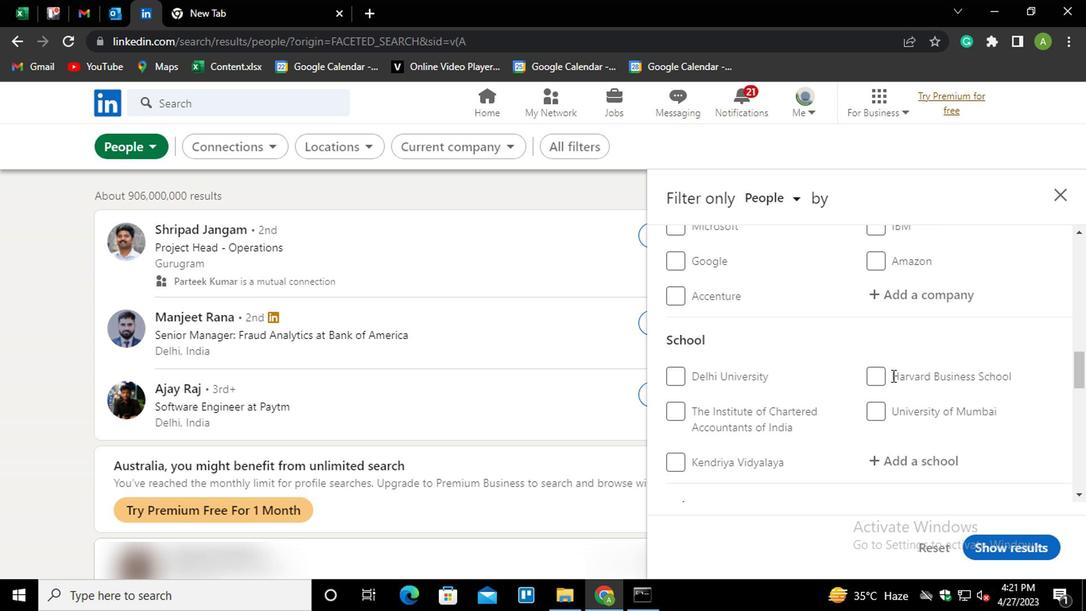 
Action: Mouse moved to (893, 370)
Screenshot: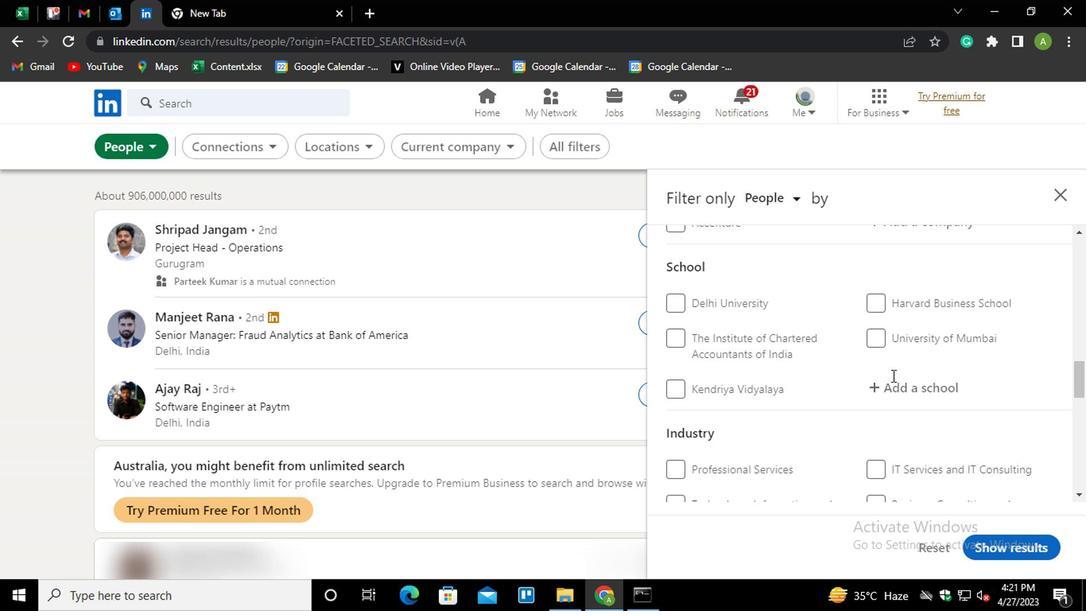 
Action: Mouse pressed left at (893, 370)
Screenshot: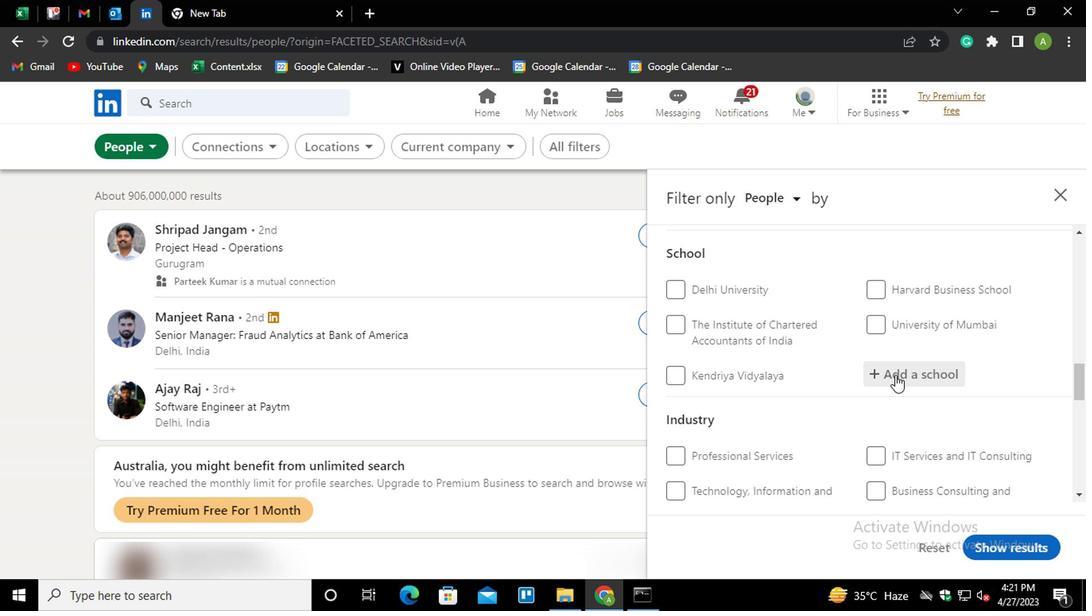 
Action: Key pressed <Key.shift>MAGADH<Key.down><Key.enter>
Screenshot: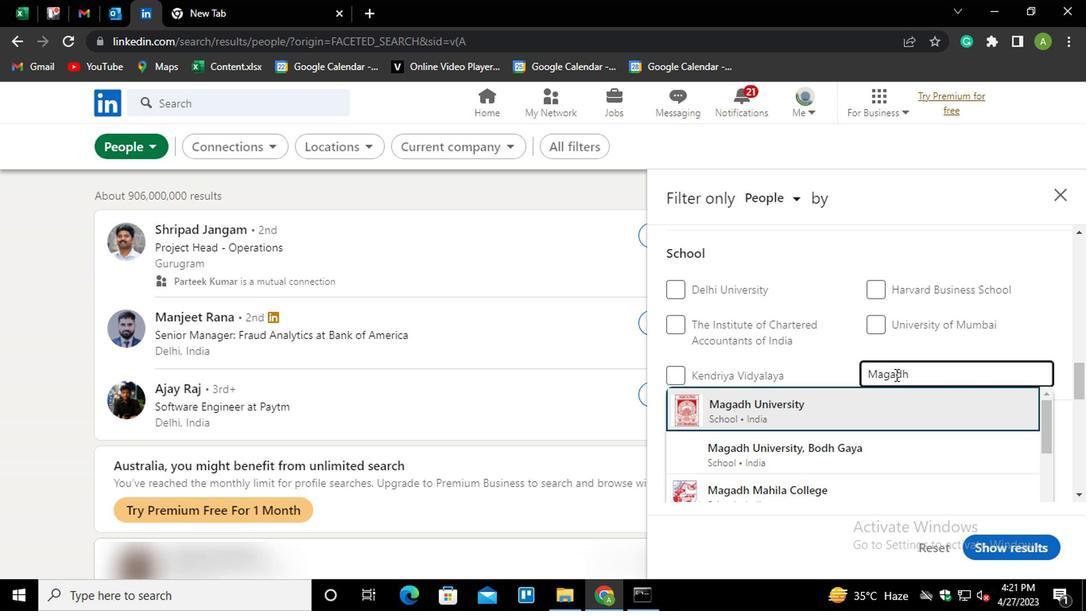 
Action: Mouse scrolled (893, 370) with delta (0, 0)
Screenshot: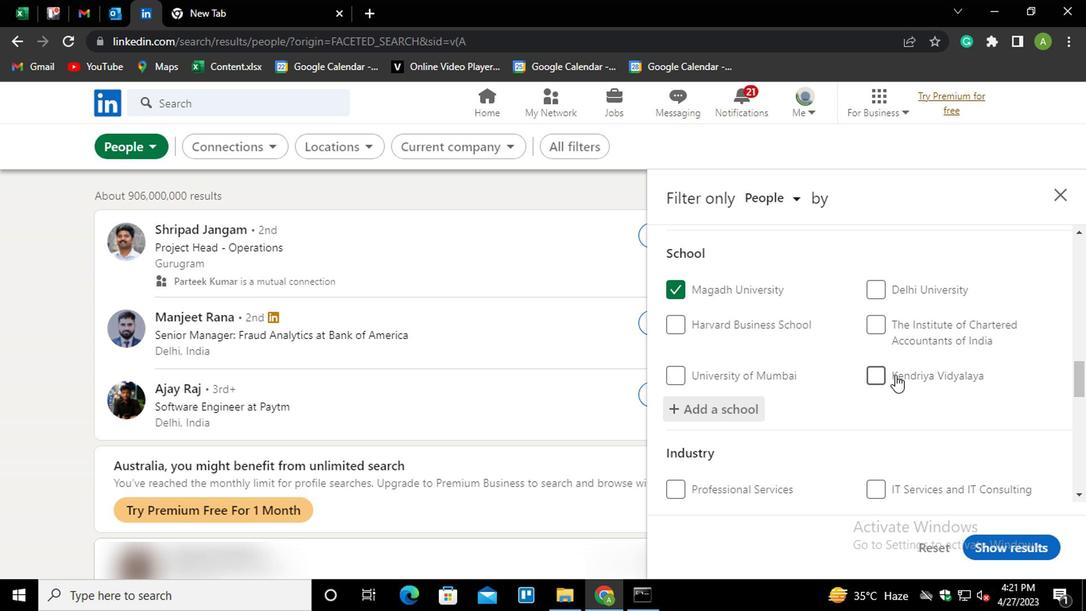 
Action: Mouse scrolled (893, 370) with delta (0, 0)
Screenshot: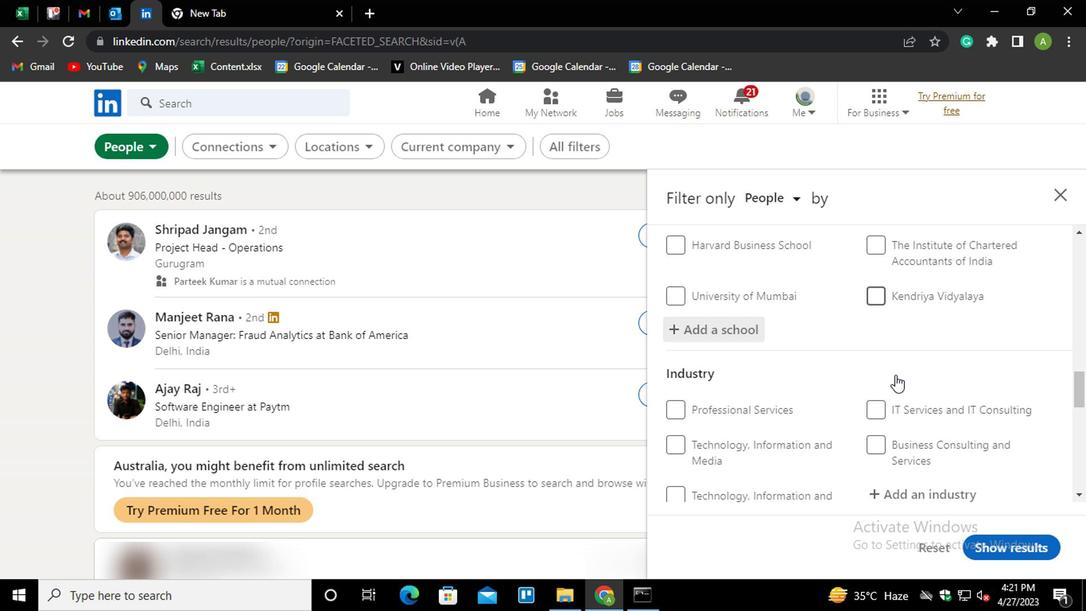 
Action: Mouse scrolled (893, 370) with delta (0, 0)
Screenshot: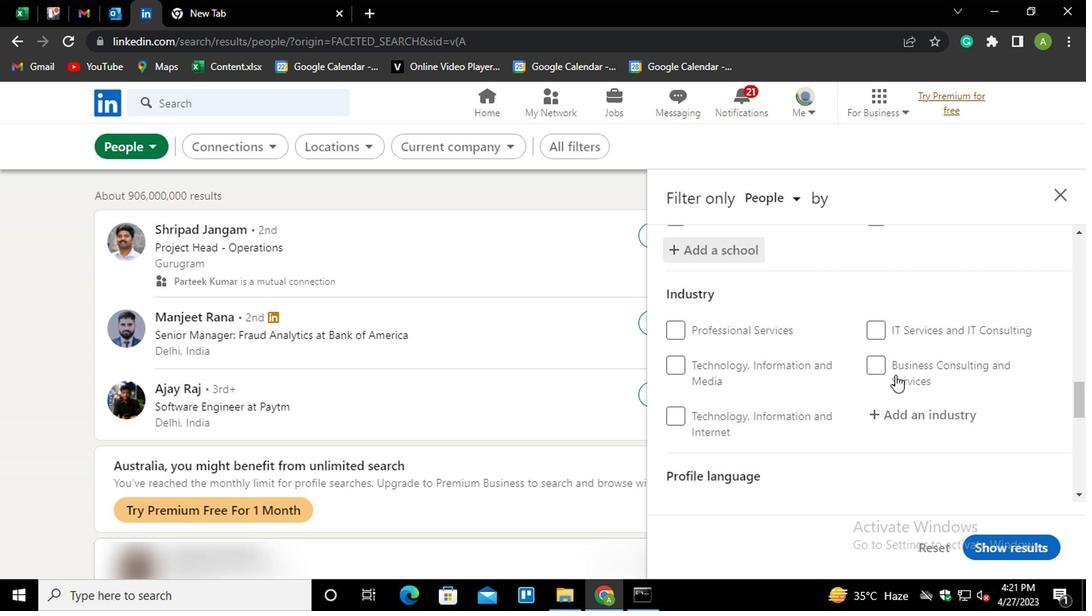 
Action: Mouse moved to (892, 333)
Screenshot: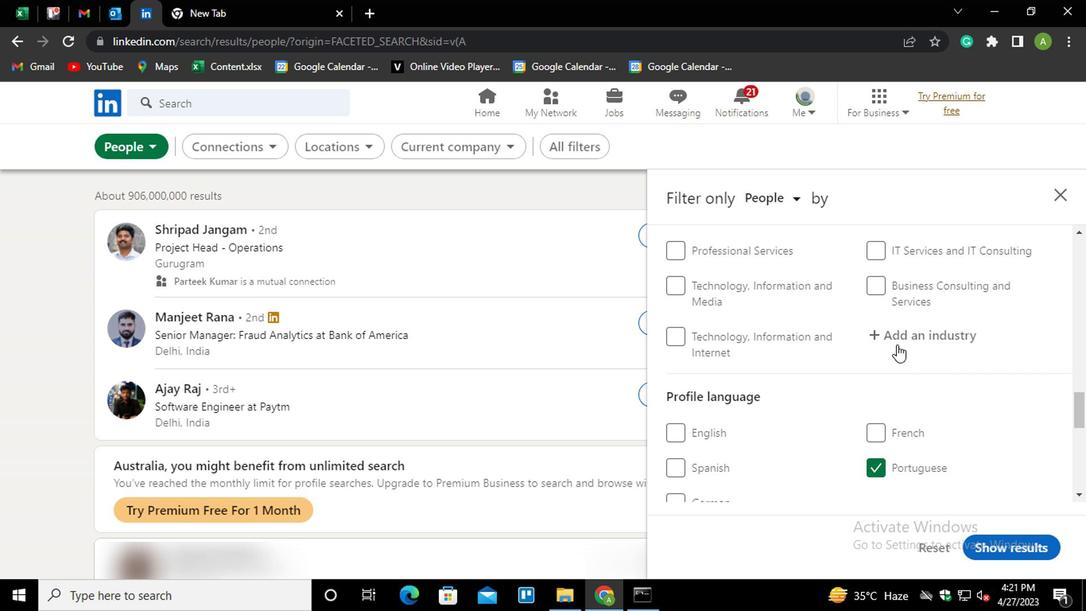 
Action: Mouse pressed left at (892, 333)
Screenshot: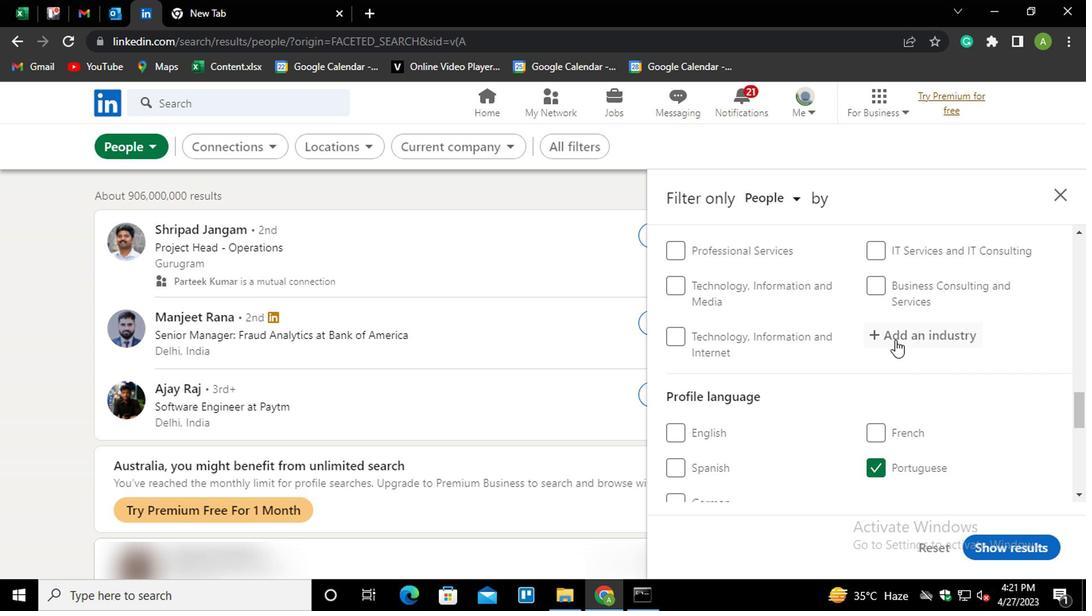 
Action: Mouse moved to (892, 332)
Screenshot: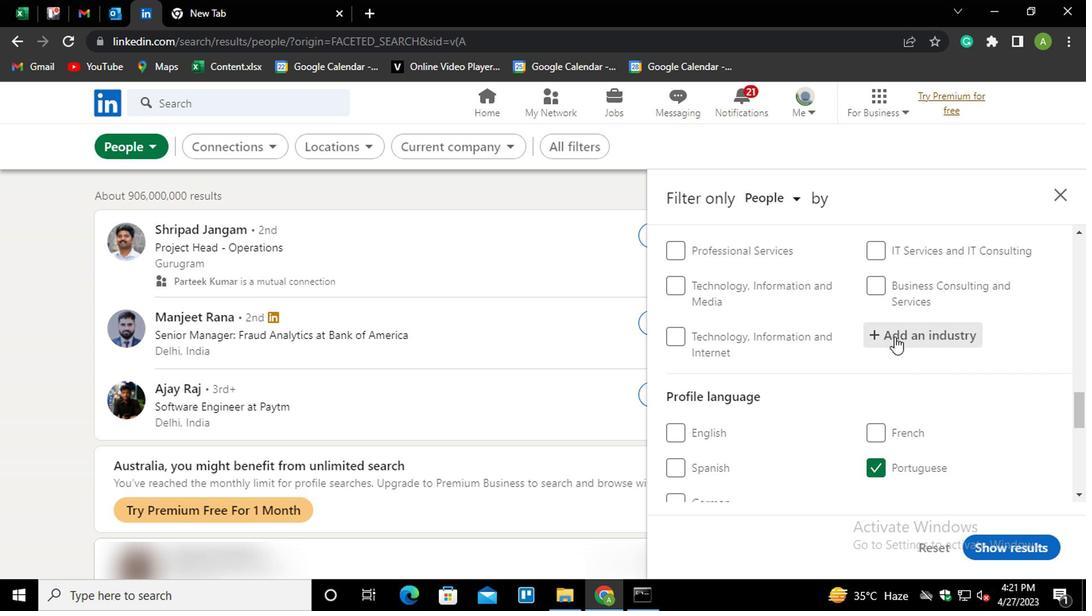 
Action: Key pressed <Key.shift>FOSSIL<Key.space><Key.down><Key.enter>
Screenshot: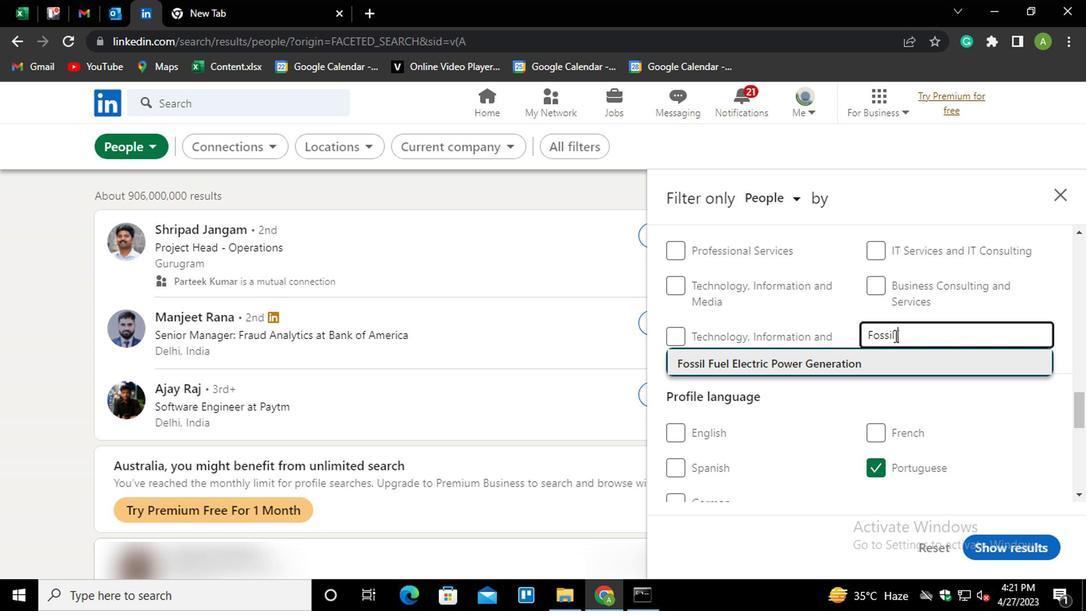 
Action: Mouse scrolled (892, 331) with delta (0, -1)
Screenshot: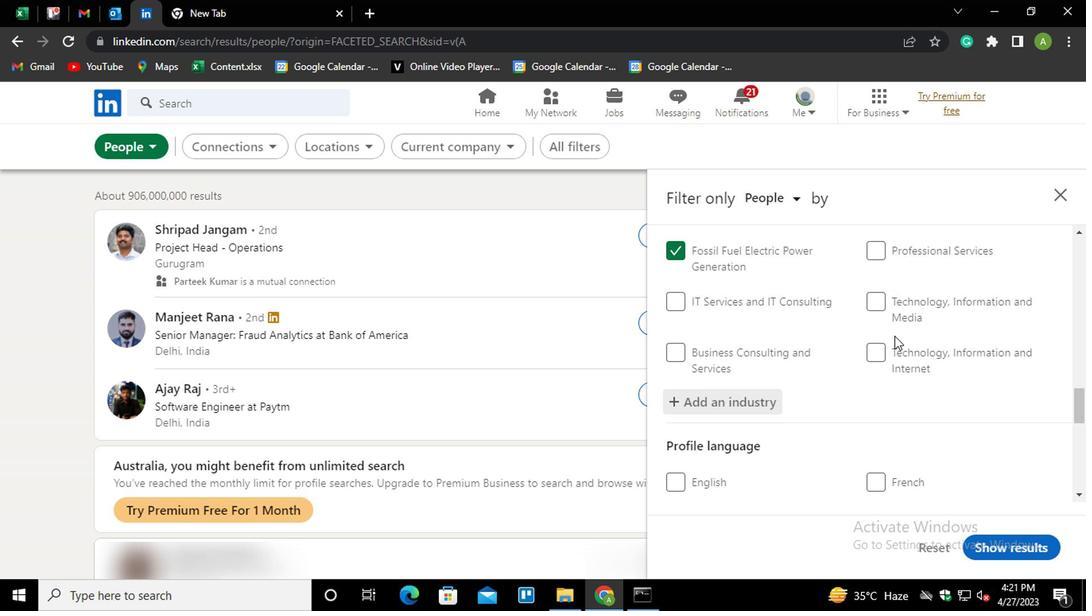 
Action: Mouse scrolled (892, 331) with delta (0, -1)
Screenshot: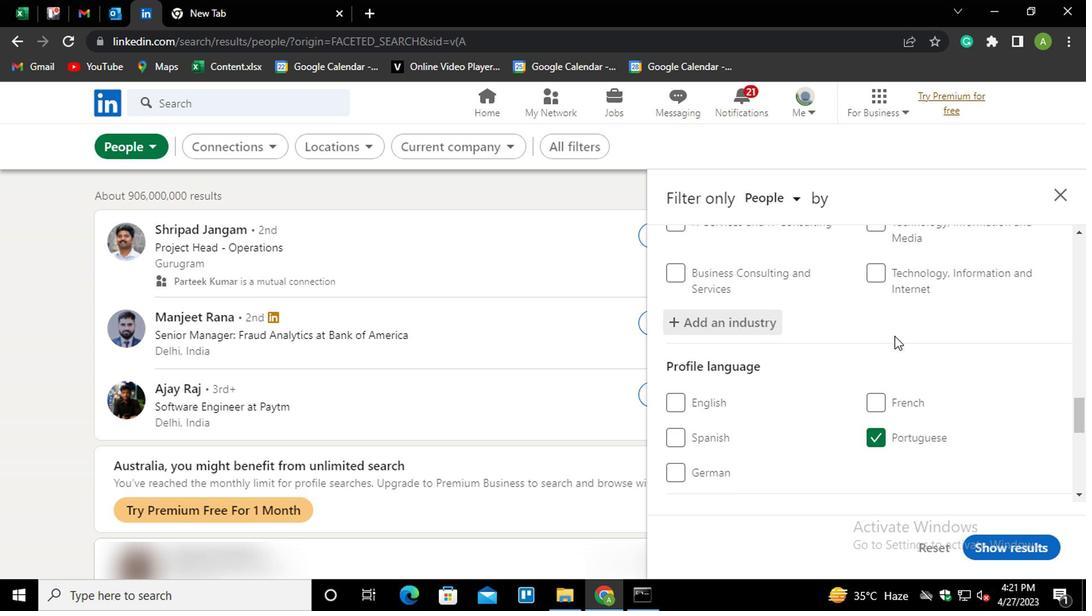 
Action: Mouse scrolled (892, 331) with delta (0, -1)
Screenshot: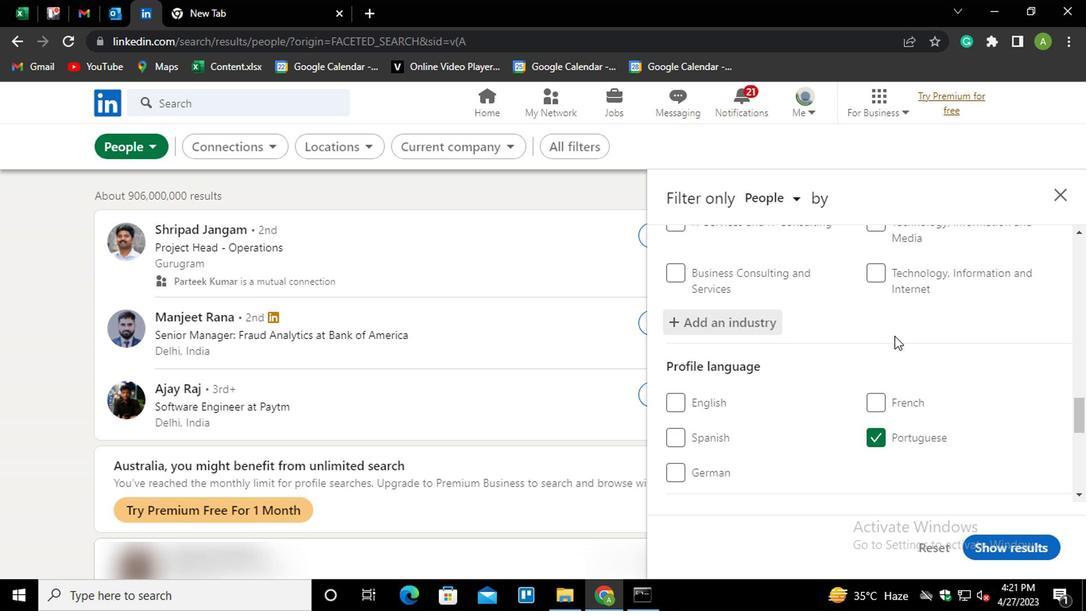 
Action: Mouse scrolled (892, 331) with delta (0, -1)
Screenshot: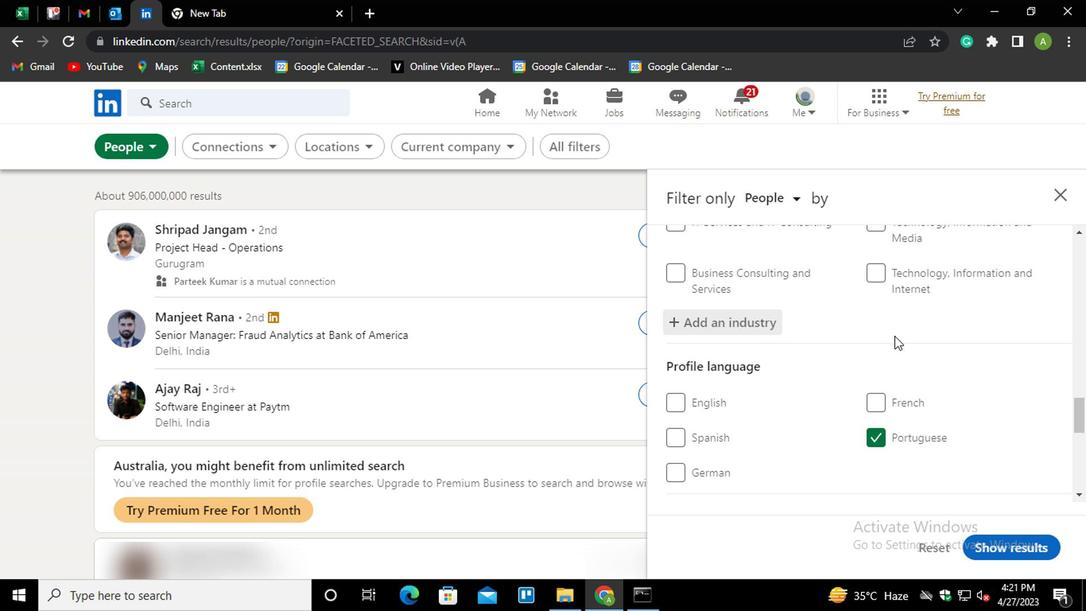 
Action: Mouse moved to (890, 332)
Screenshot: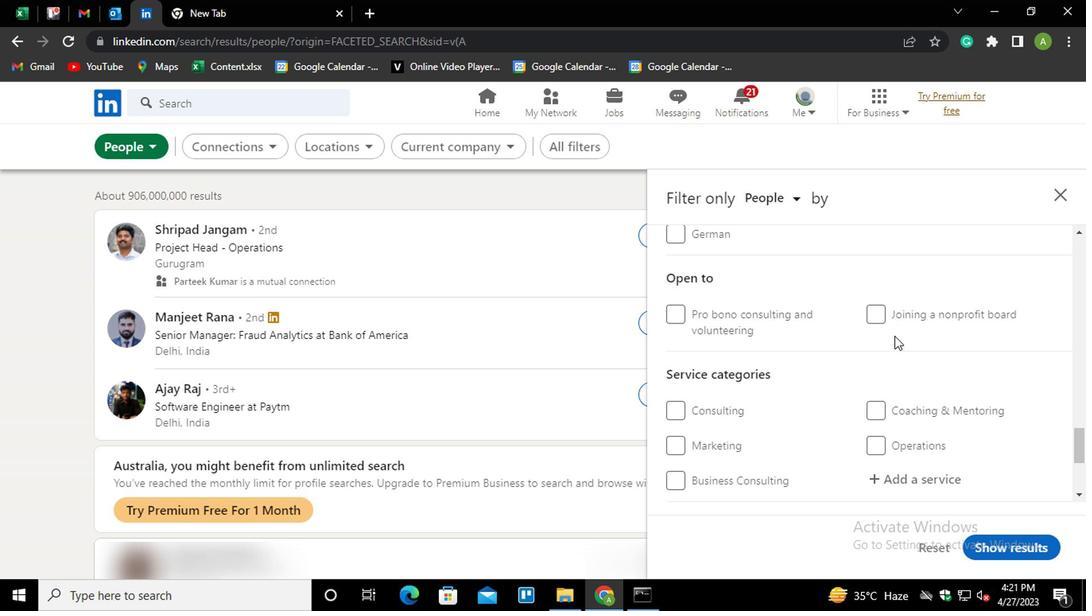 
Action: Mouse scrolled (890, 331) with delta (0, -1)
Screenshot: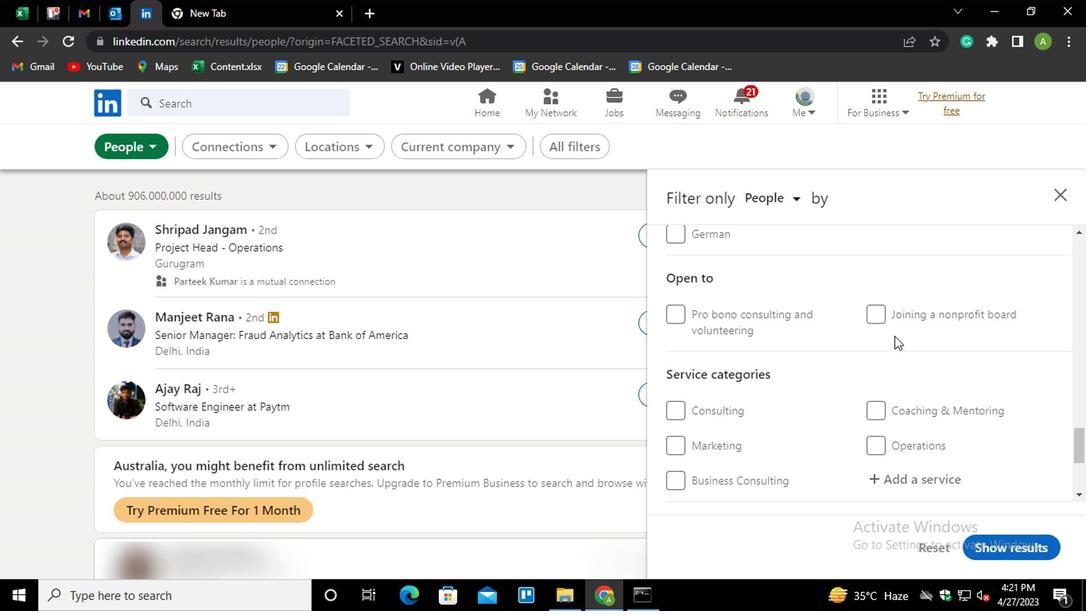 
Action: Mouse scrolled (890, 331) with delta (0, -1)
Screenshot: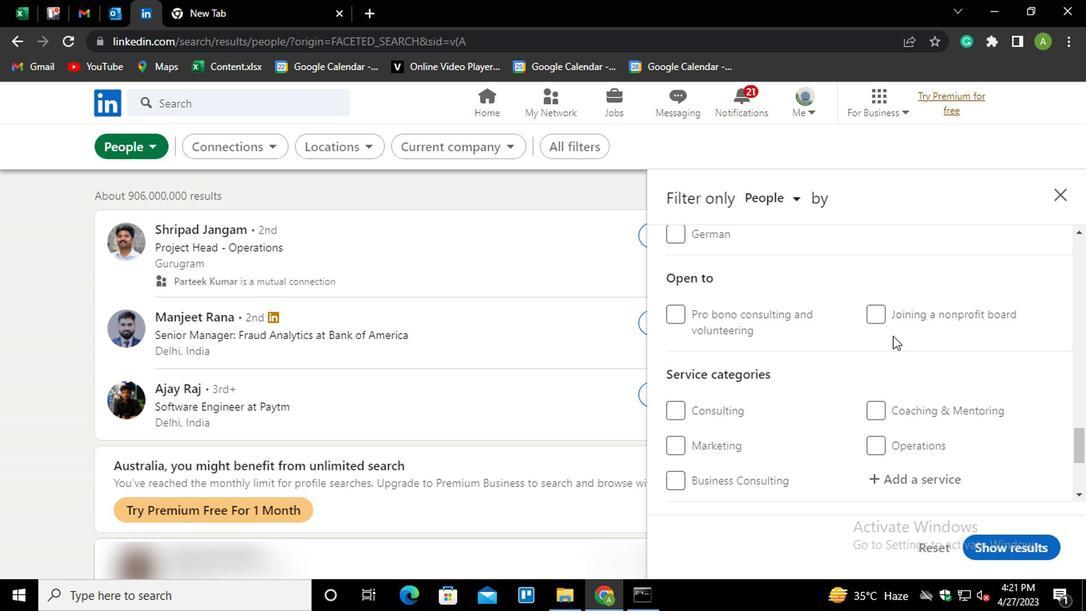 
Action: Mouse moved to (904, 316)
Screenshot: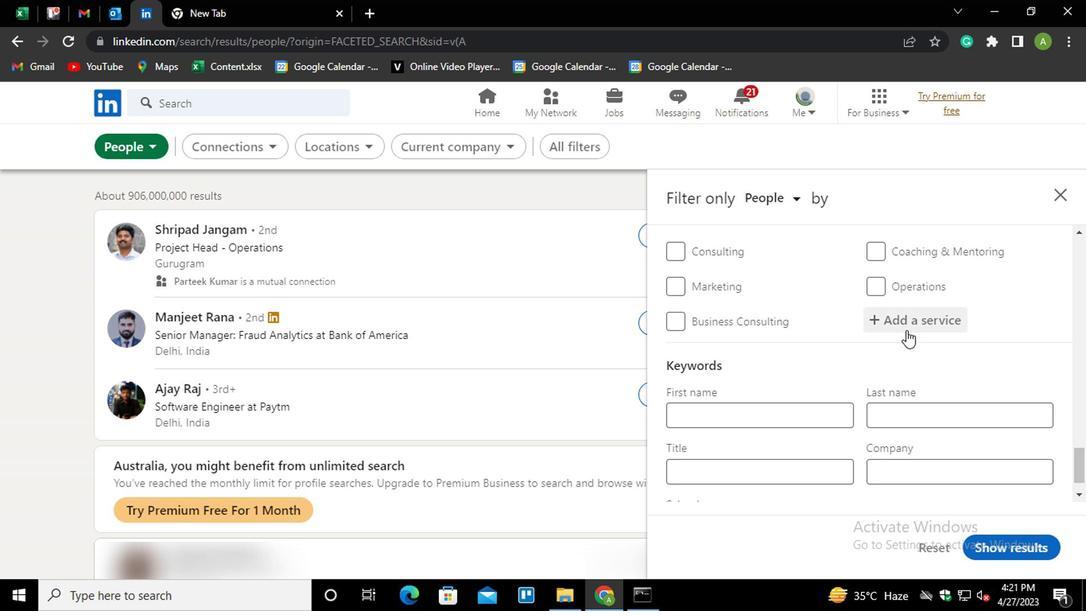 
Action: Mouse pressed left at (904, 316)
Screenshot: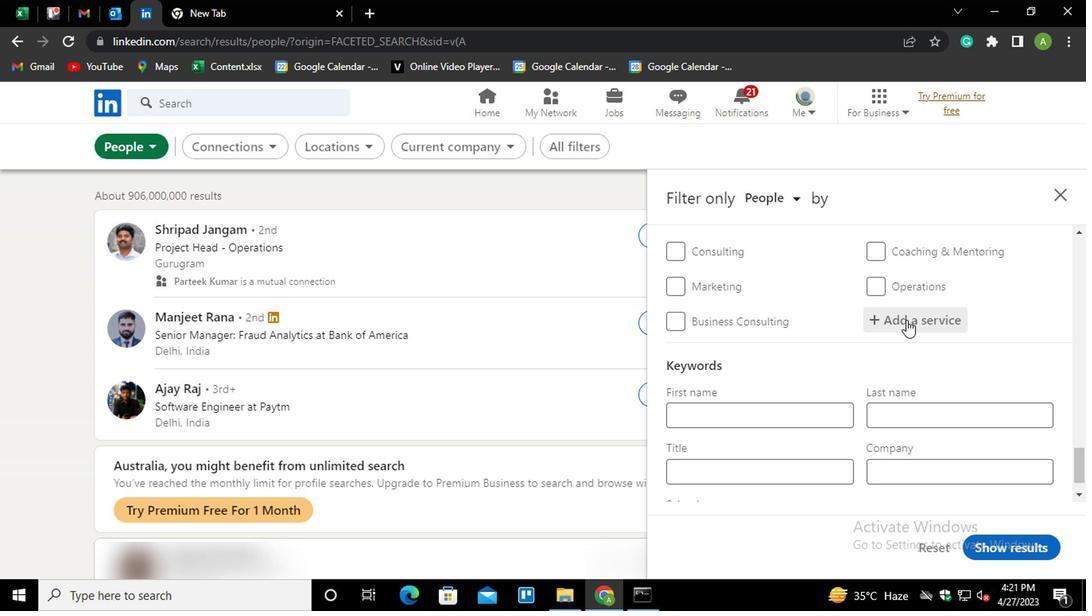 
Action: Mouse moved to (903, 316)
Screenshot: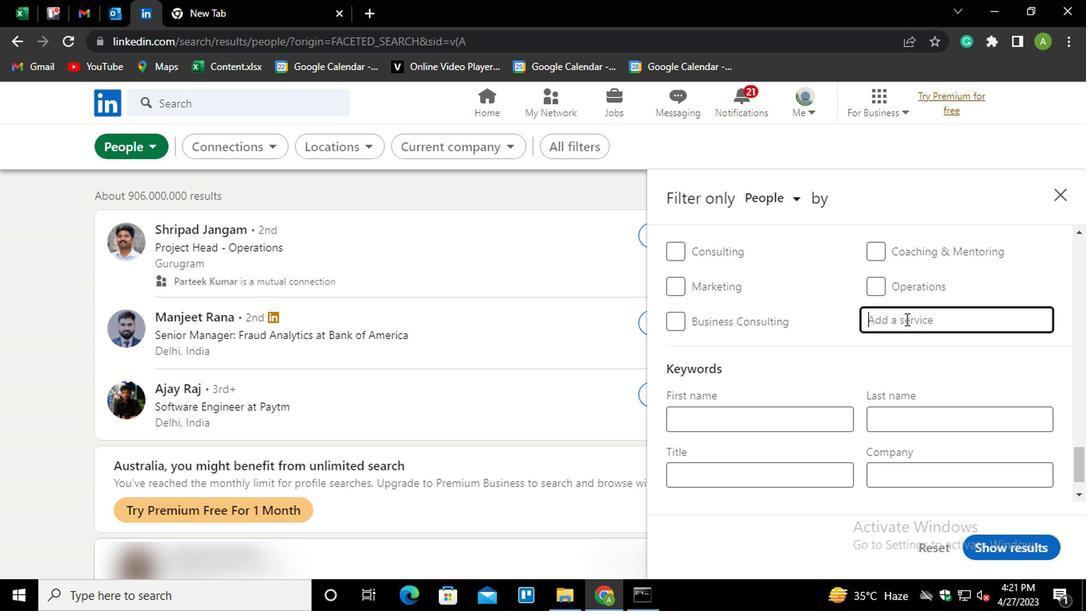 
Action: Key pressed <Key.shift>
Screenshot: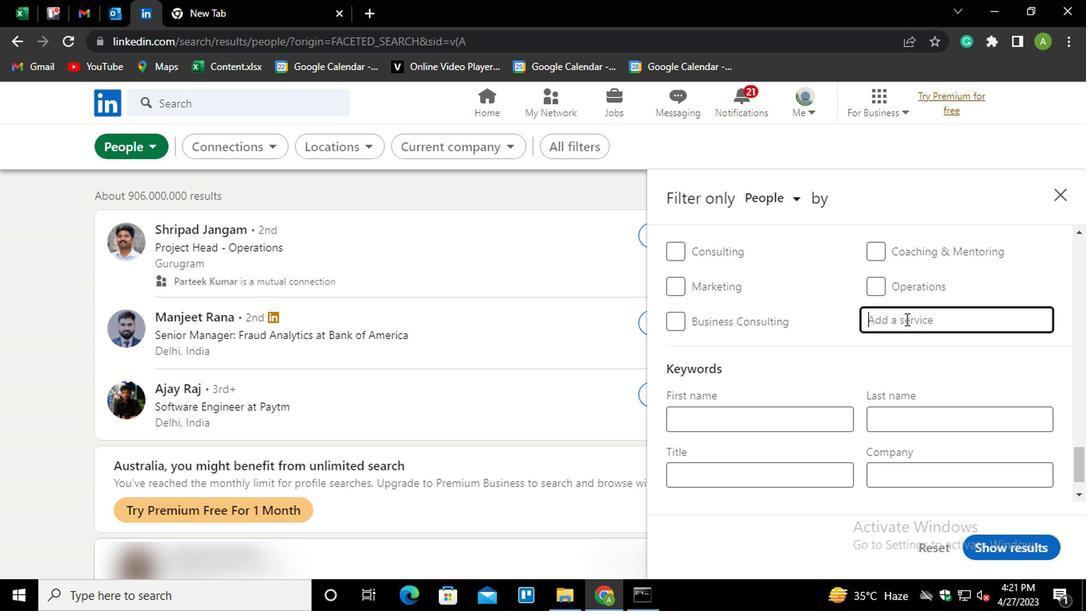 
Action: Mouse moved to (896, 320)
Screenshot: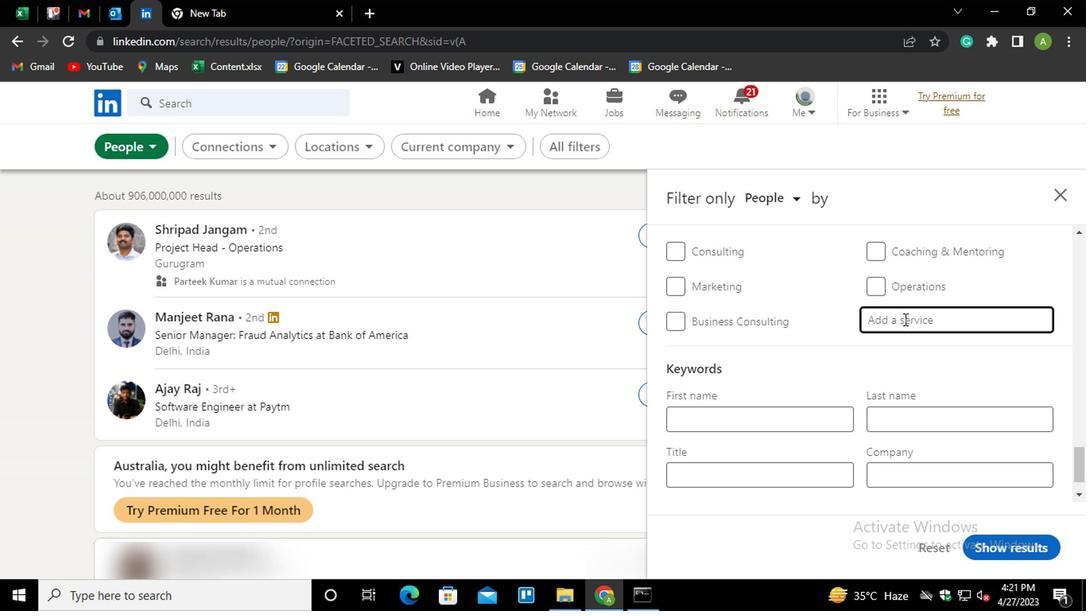 
Action: Key pressed <Key.shift><Key.shift><Key.shift><Key.shift><Key.shift><Key.shift><Key.shift><Key.shift><Key.shift><Key.shift><Key.shift><Key.shift><Key.shift><Key.shift><Key.shift><Key.shift><Key.shift><Key.shift><Key.shift><Key.shift><Key.shift><Key.shift><Key.shift><Key.shift><Key.shift><Key.shift><Key.shift>H<Key.shift><Key.shift>R<Key.down><Key.down><Key.enter>
Screenshot: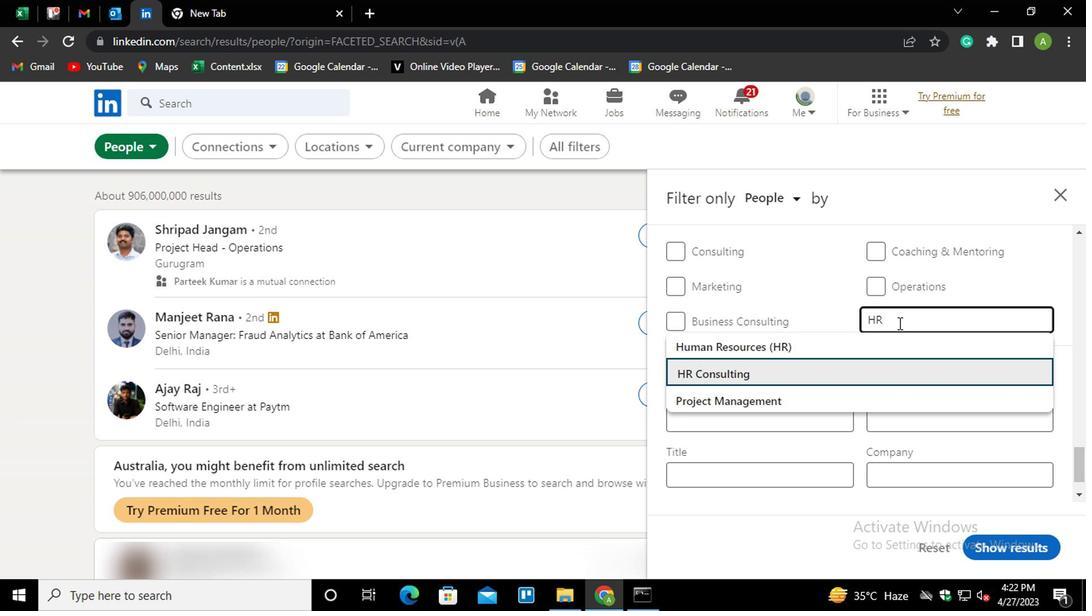 
Action: Mouse scrolled (896, 319) with delta (0, -1)
Screenshot: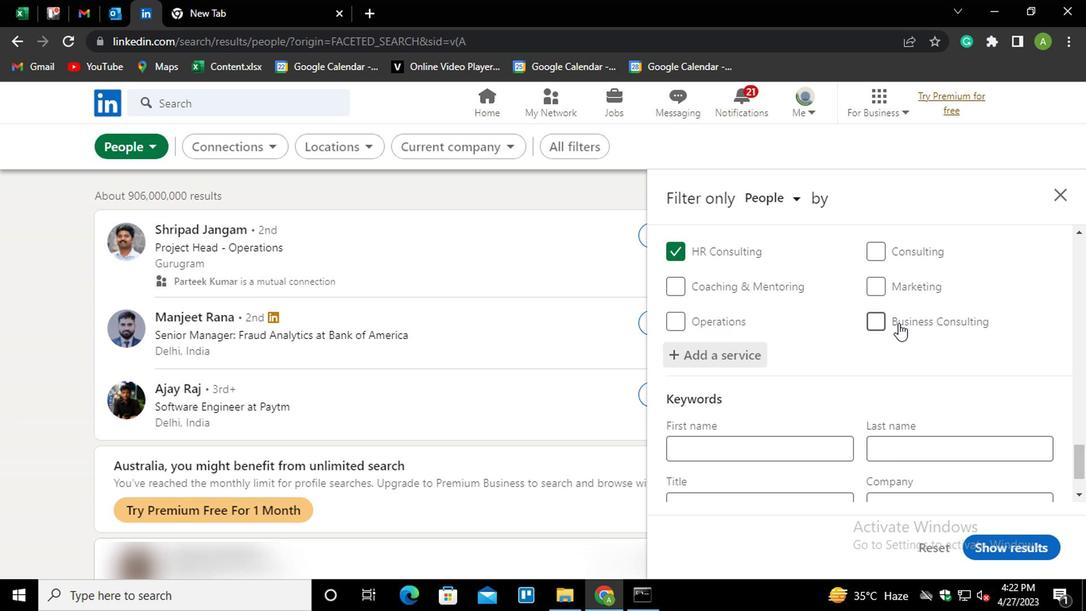 
Action: Mouse scrolled (896, 319) with delta (0, -1)
Screenshot: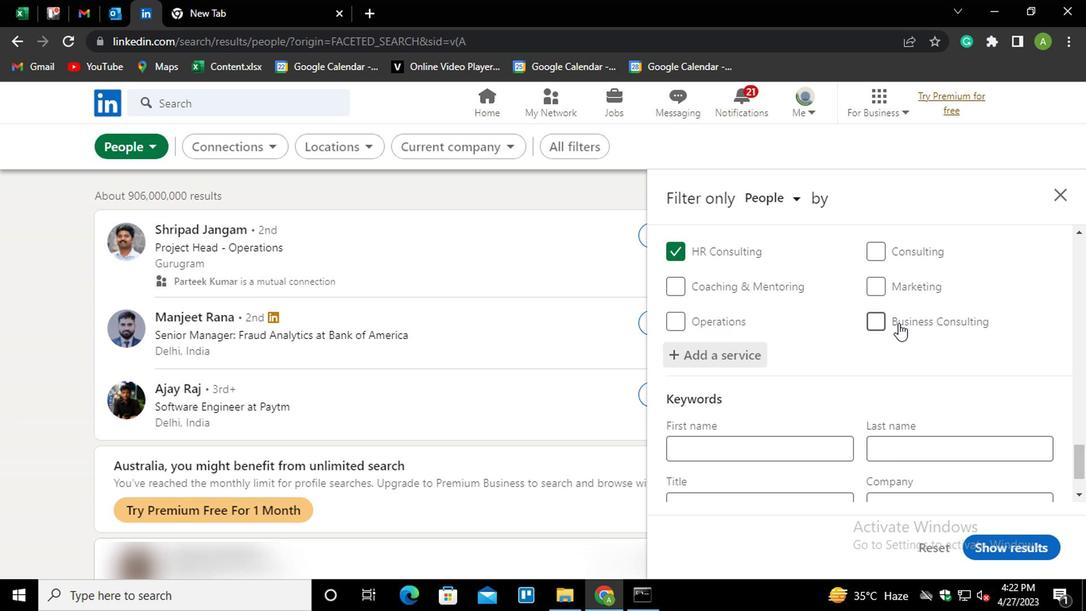 
Action: Mouse scrolled (896, 319) with delta (0, -1)
Screenshot: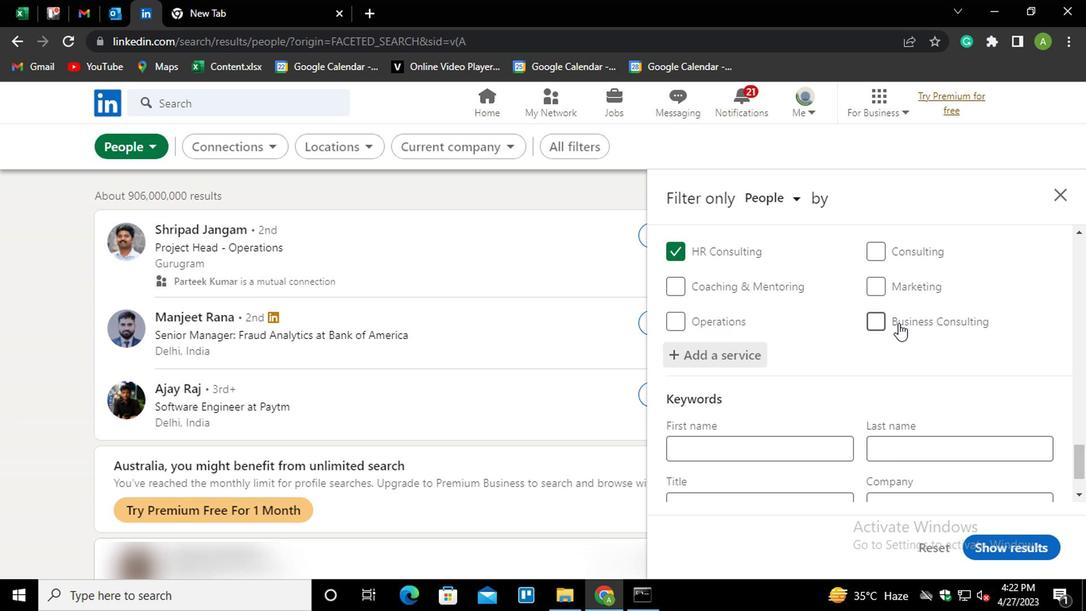 
Action: Mouse moved to (739, 423)
Screenshot: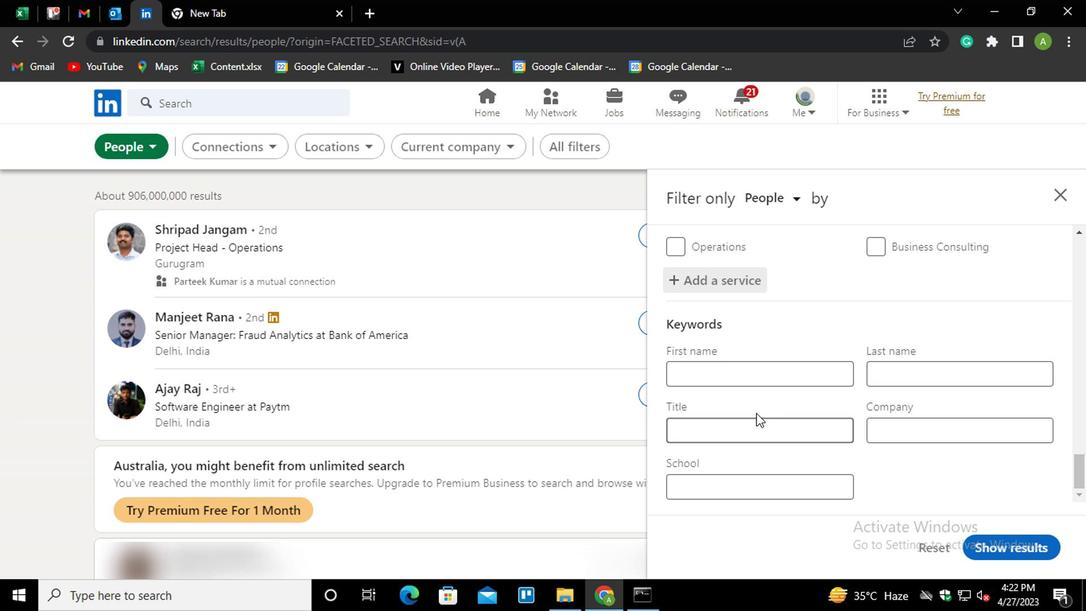 
Action: Mouse pressed left at (739, 423)
Screenshot: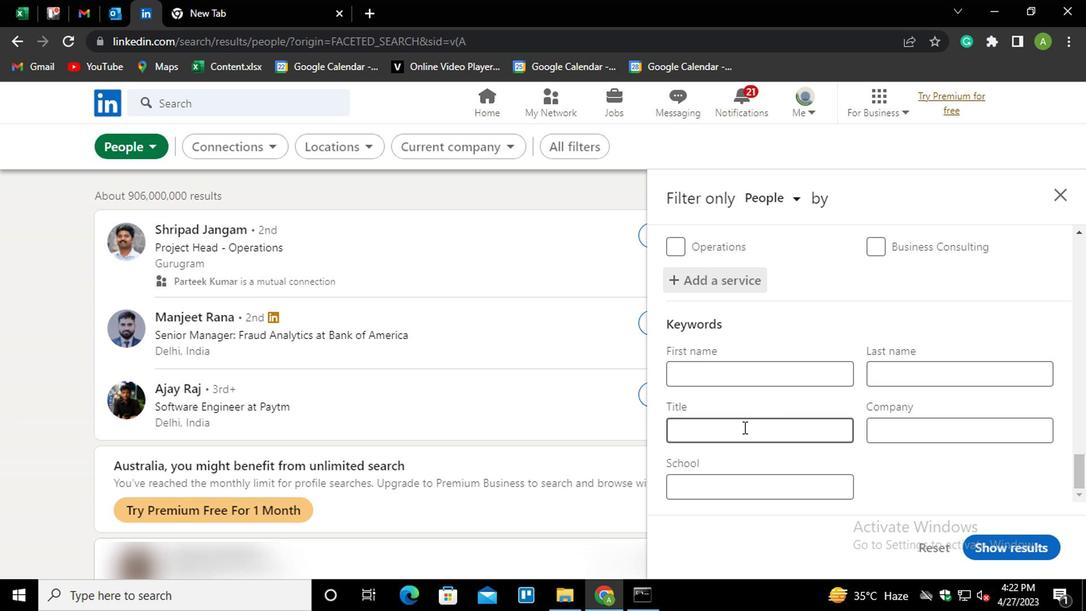 
Action: Mouse moved to (736, 427)
Screenshot: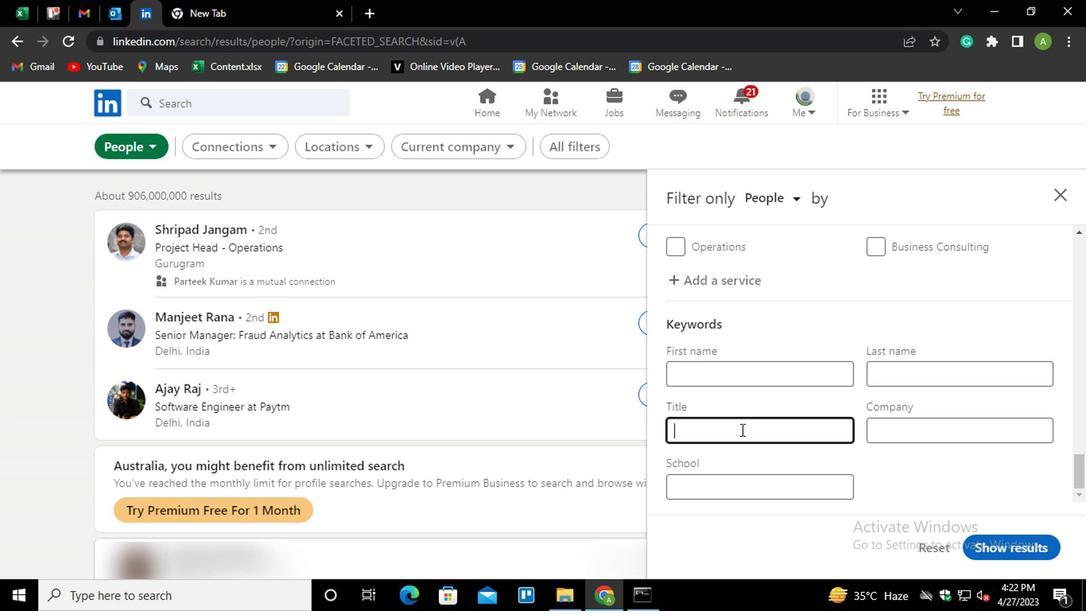 
Action: Key pressed <Key.shift>
Screenshot: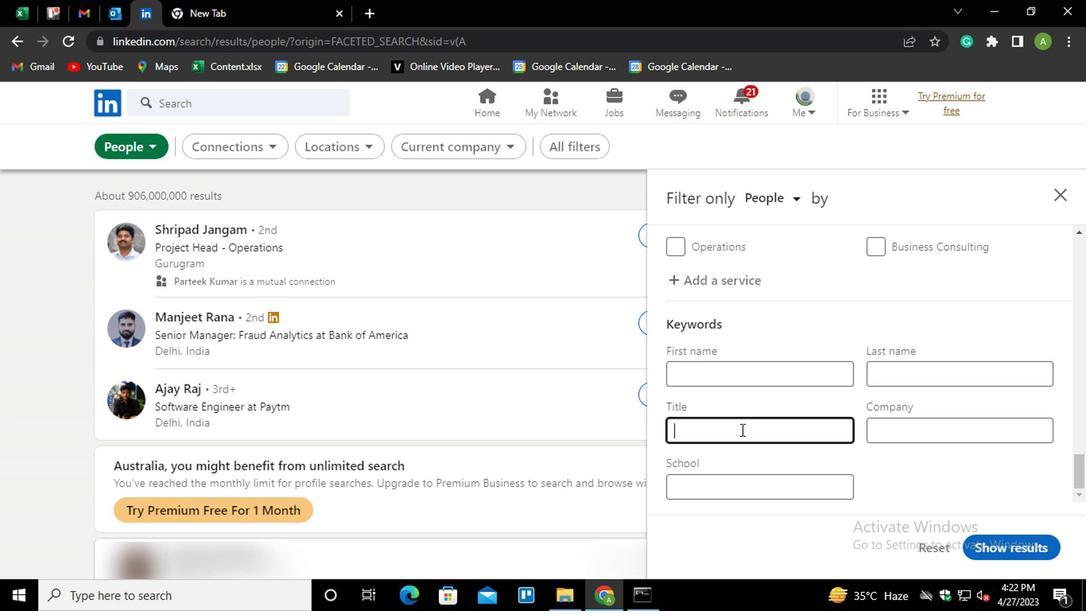 
Action: Mouse moved to (733, 427)
Screenshot: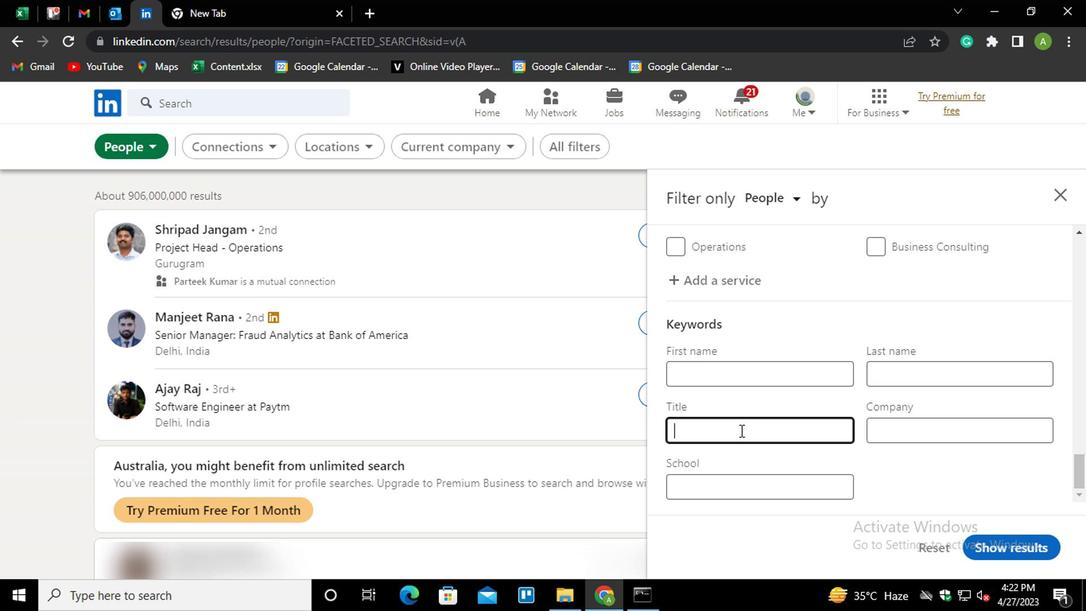 
Action: Key pressed ESTHETICIAN
Screenshot: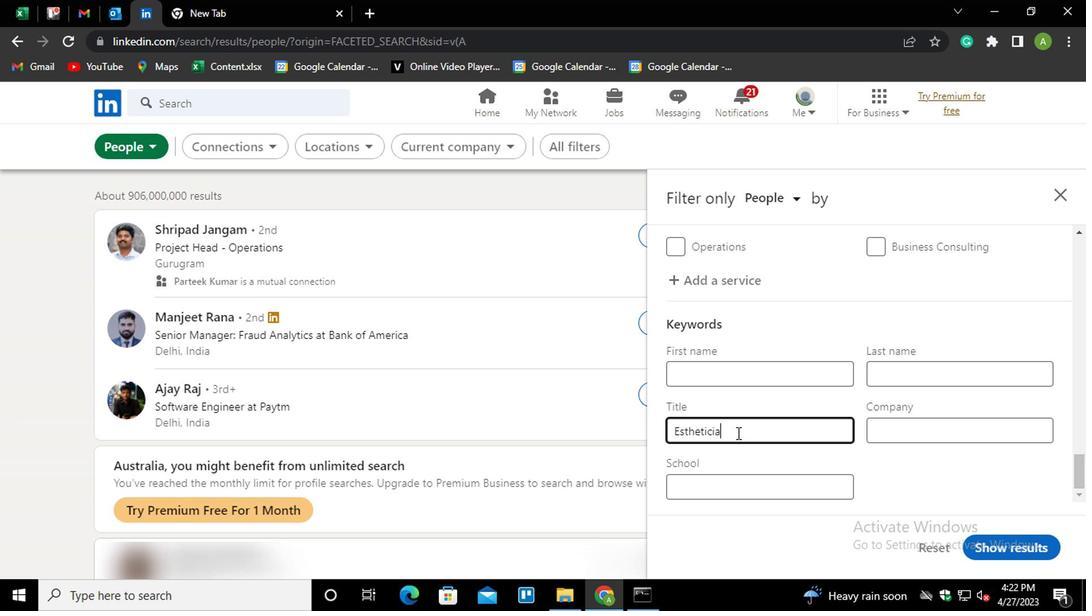 
Action: Mouse moved to (995, 491)
Screenshot: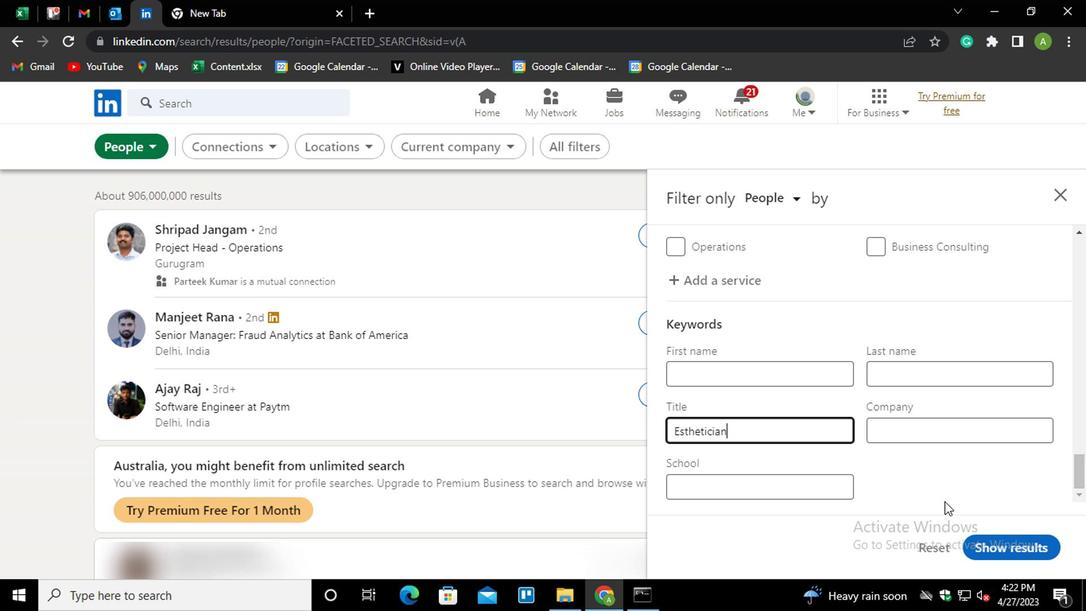 
Action: Mouse pressed left at (995, 491)
Screenshot: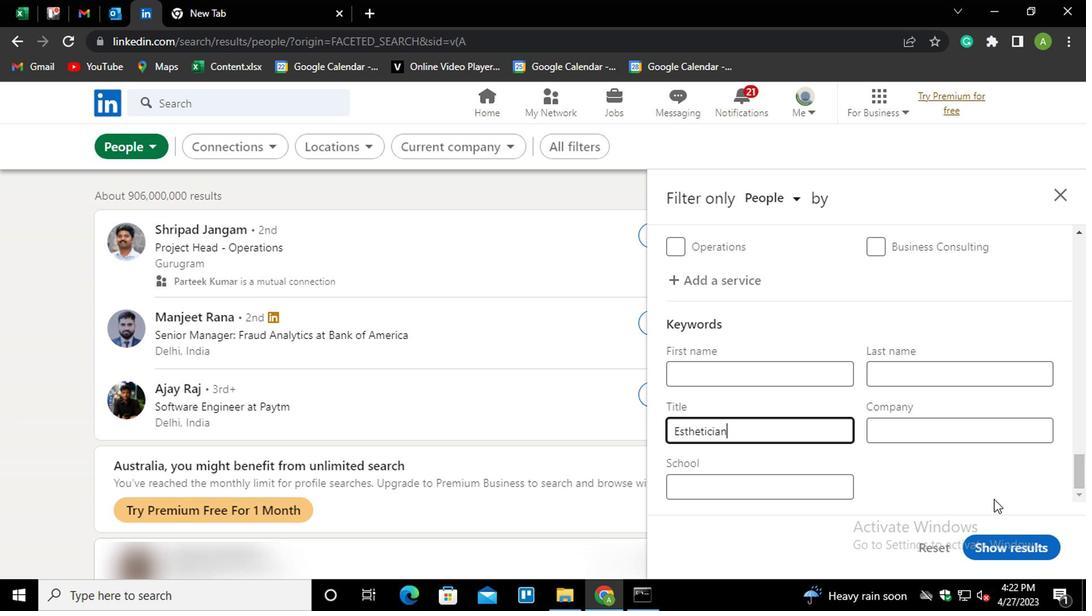 
Action: Mouse moved to (1004, 540)
Screenshot: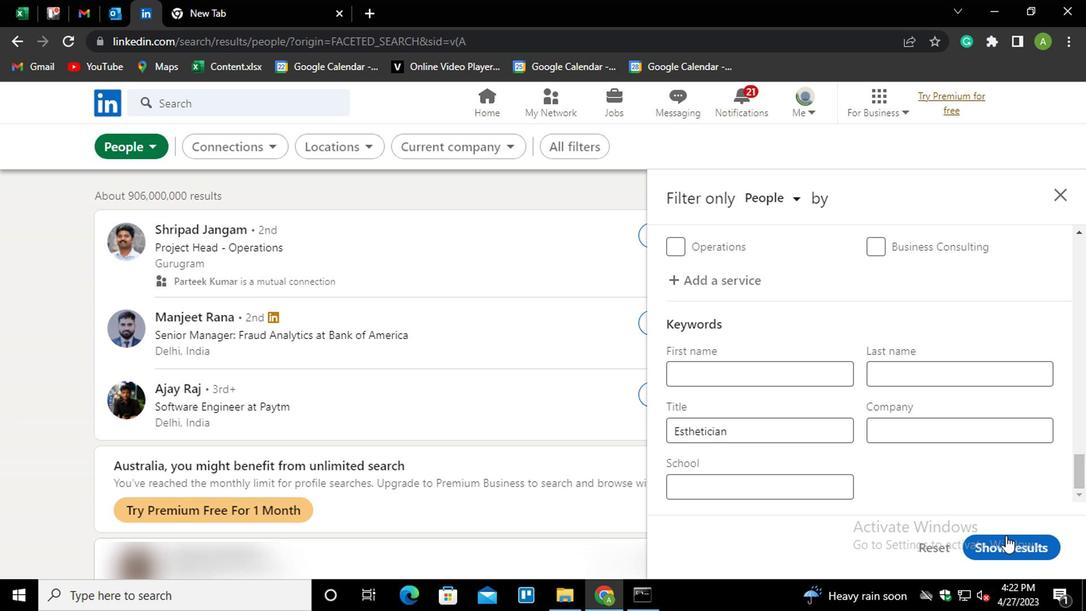 
Action: Mouse pressed left at (1004, 540)
Screenshot: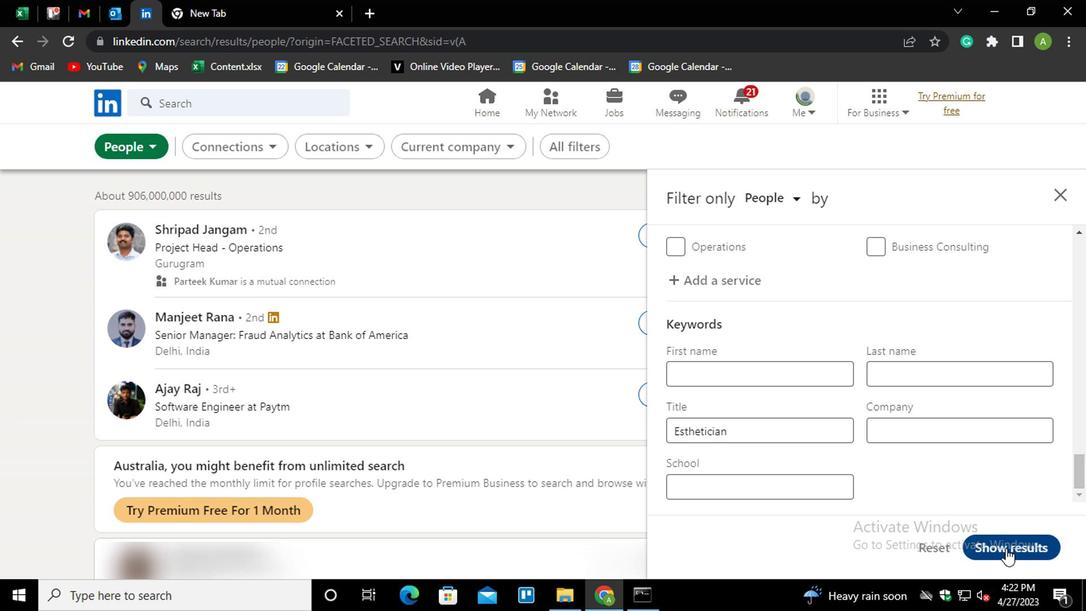 
Action: Mouse moved to (1004, 540)
Screenshot: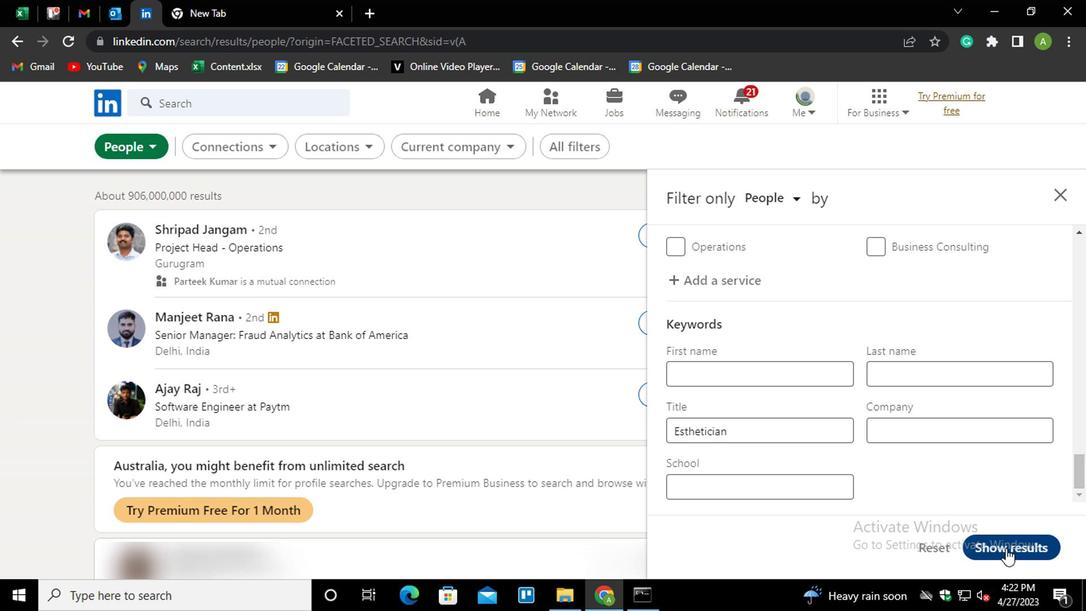 
